 Task: Add an event with the title Webinar: Digital Marketing Strategies, date '2023/11/01', time 8:30 AM to 10:30 AMand add a description: This webinar is designed to provide participants with valuable insights into effective digital marketing strategies. It covers a wide range of topics, including search engine optimization (SEO), social media marketing, content marketing, email marketing, paid advertising, and more.Select event color  Sage . Add location for the event as: 987 Market Street, Financial District, San Francisco, USA, logged in from the account softage.1@softage.netand send the event invitation to softage.6@softage.net and softage.7@softage.net. Set a reminder for the event Doesn't repeat
Action: Mouse moved to (26, 87)
Screenshot: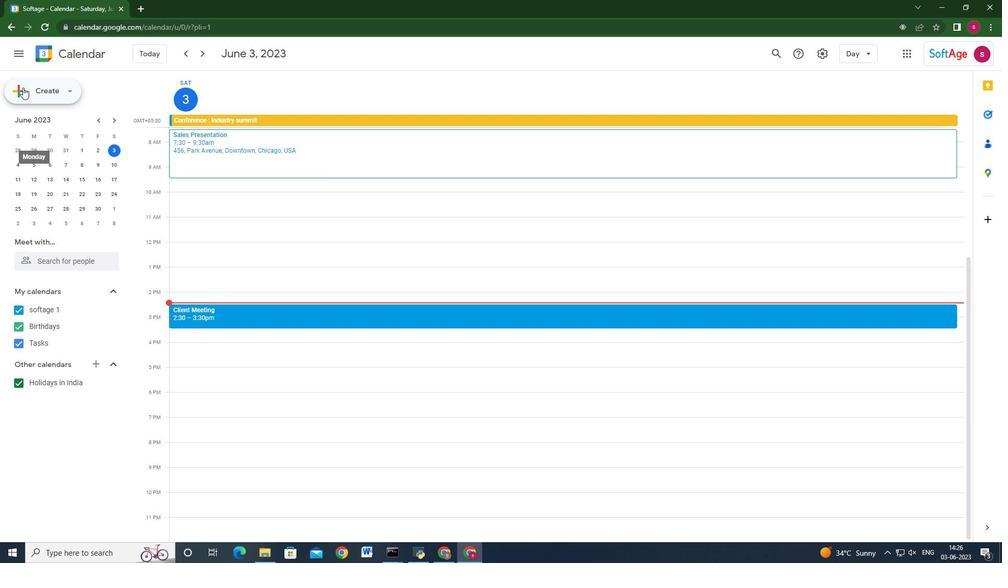 
Action: Mouse pressed left at (26, 87)
Screenshot: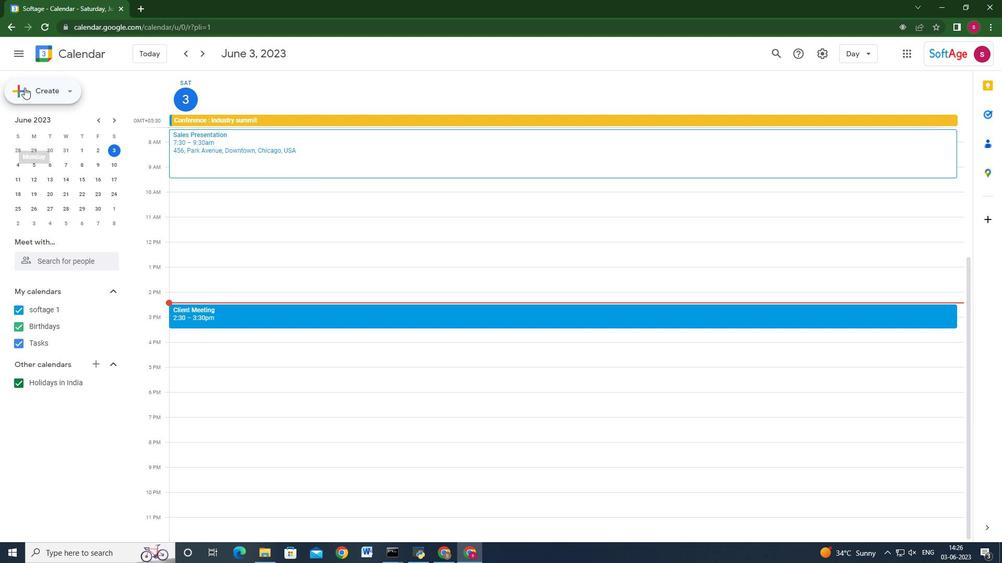 
Action: Mouse moved to (52, 126)
Screenshot: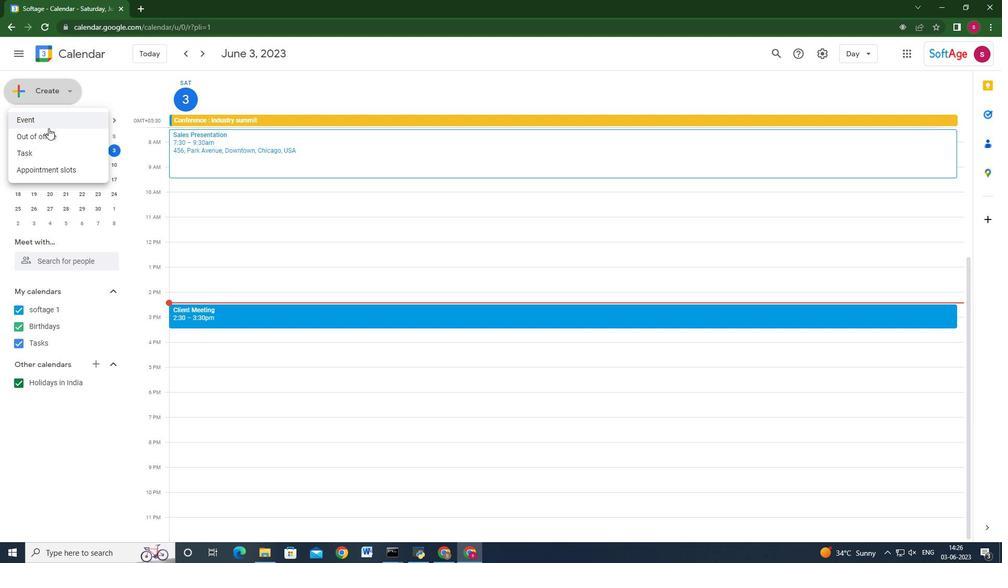 
Action: Mouse pressed left at (52, 126)
Screenshot: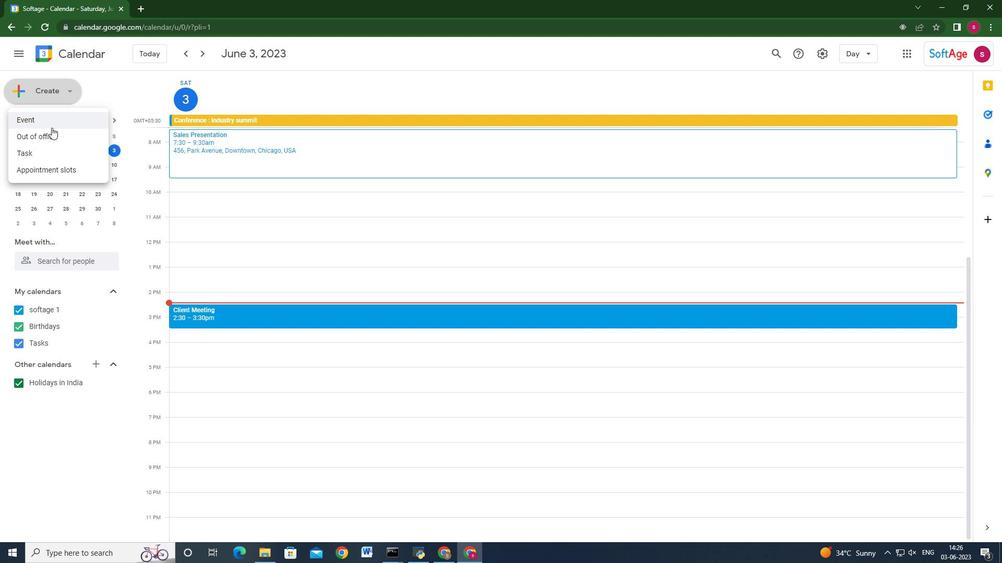 
Action: Mouse moved to (600, 414)
Screenshot: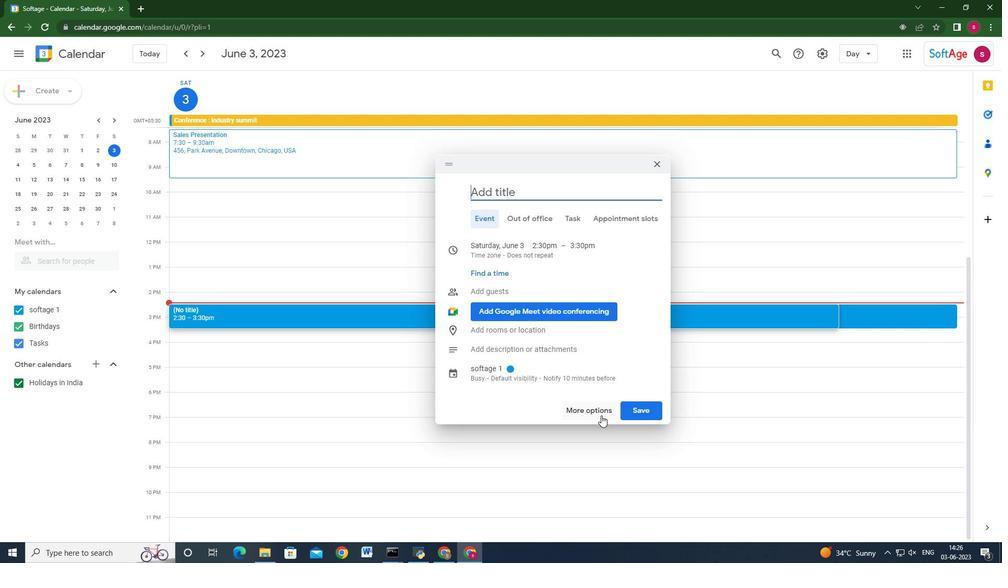 
Action: Mouse pressed left at (600, 414)
Screenshot: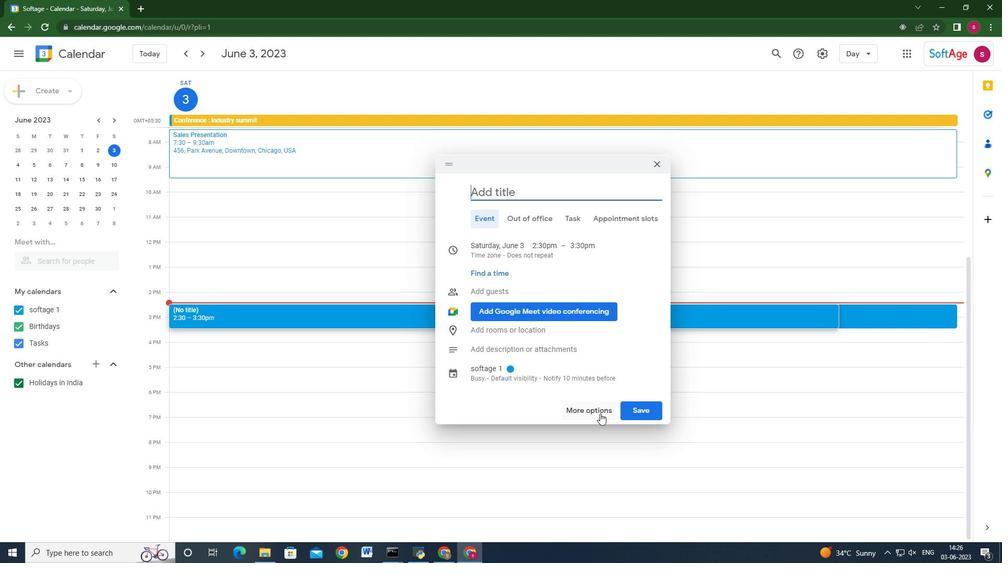 
Action: Mouse moved to (161, 47)
Screenshot: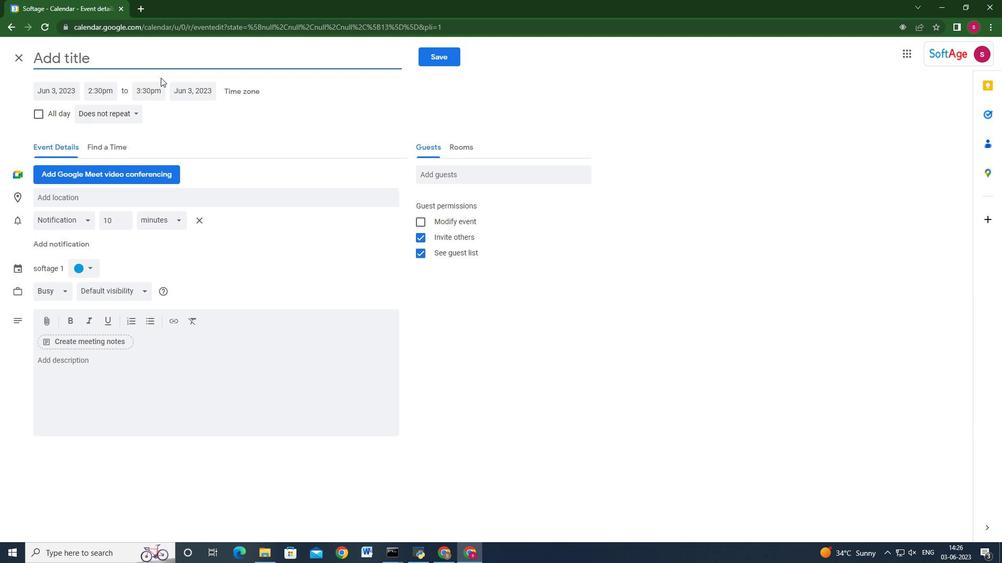
Action: Key pressed <Key.shift_r>Webinar<Key.space><Key.shift>:<Key.space><Key.shift_r>Digital<Key.space><Key.shift>Marketing<Key.space><Key.shift_r>Strategies
Screenshot: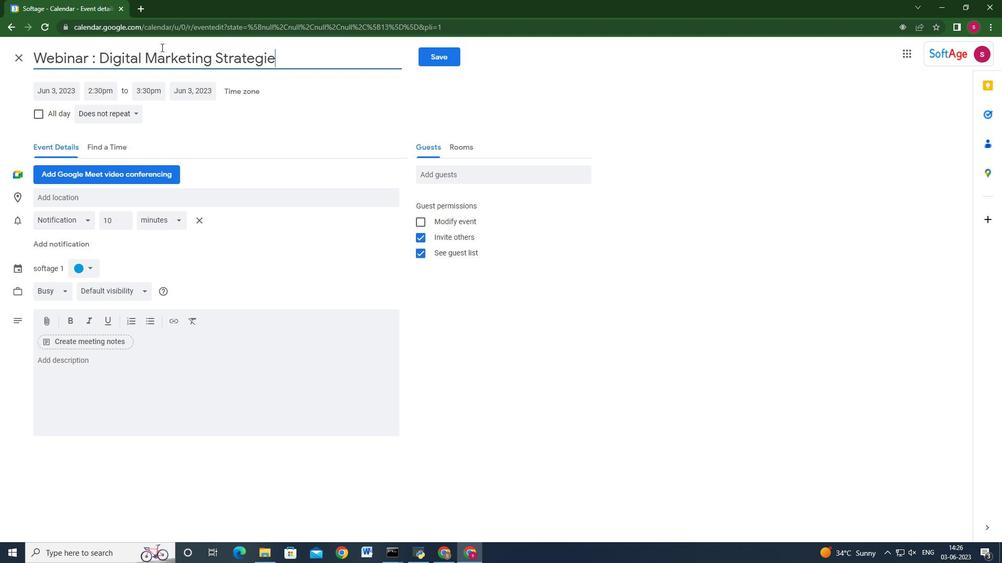 
Action: Mouse moved to (62, 90)
Screenshot: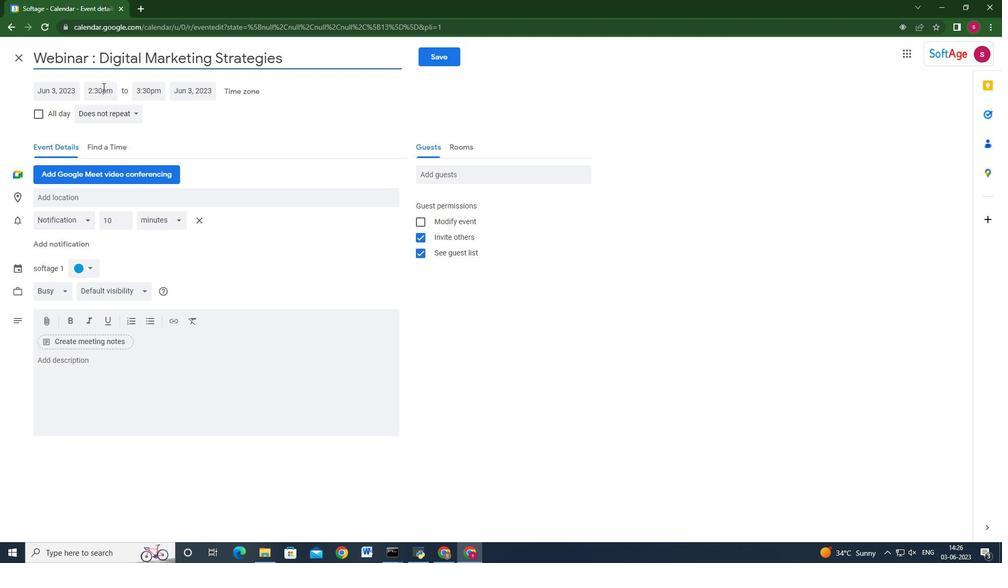 
Action: Mouse pressed left at (62, 90)
Screenshot: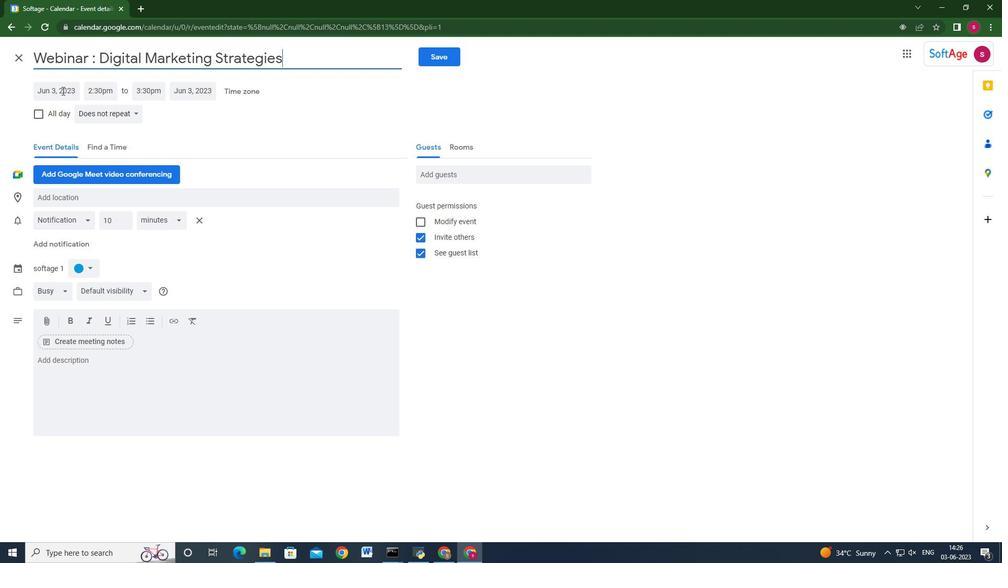 
Action: Mouse moved to (168, 113)
Screenshot: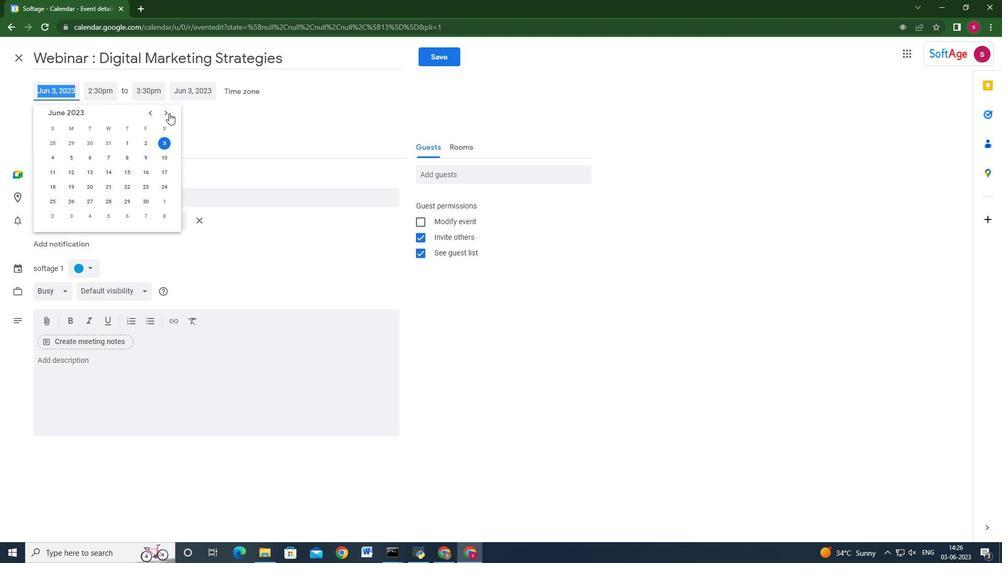
Action: Mouse pressed left at (168, 113)
Screenshot: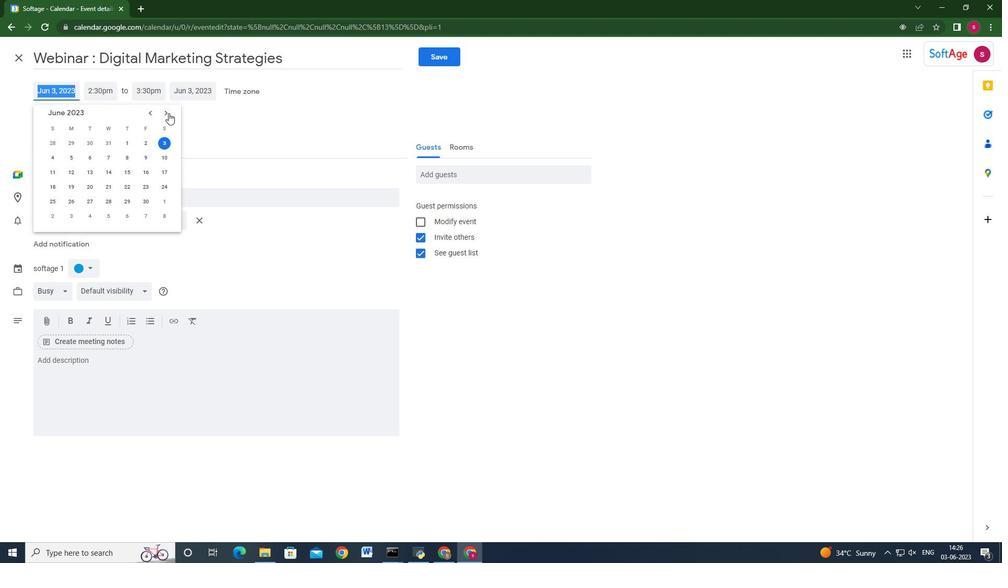 
Action: Mouse pressed left at (168, 113)
Screenshot: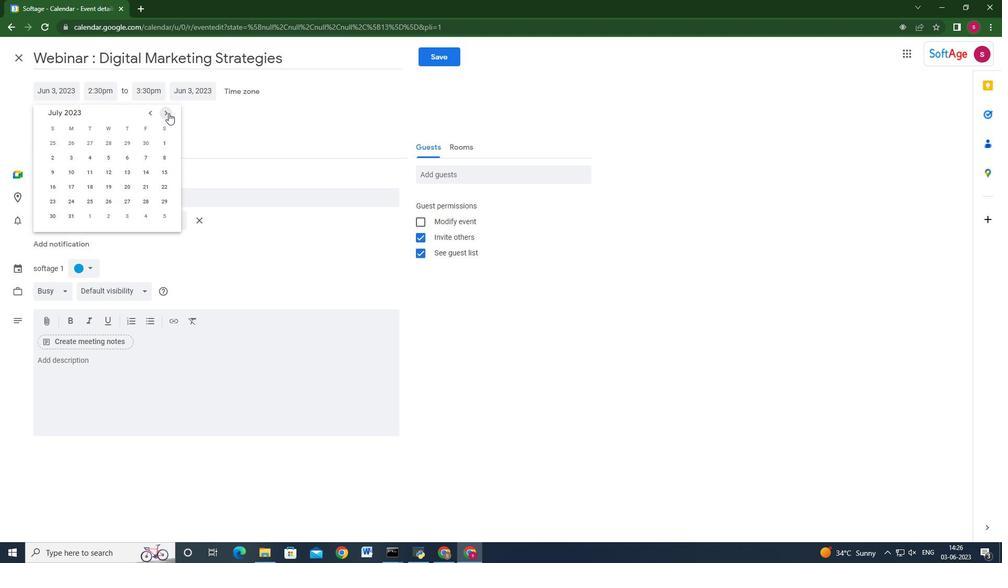 
Action: Mouse pressed left at (168, 113)
Screenshot: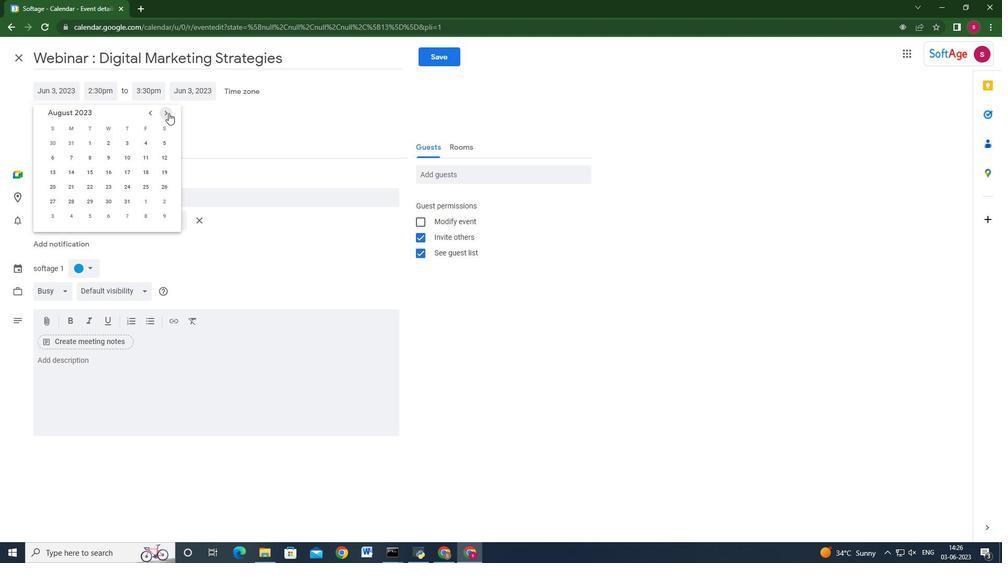
Action: Mouse pressed left at (168, 113)
Screenshot: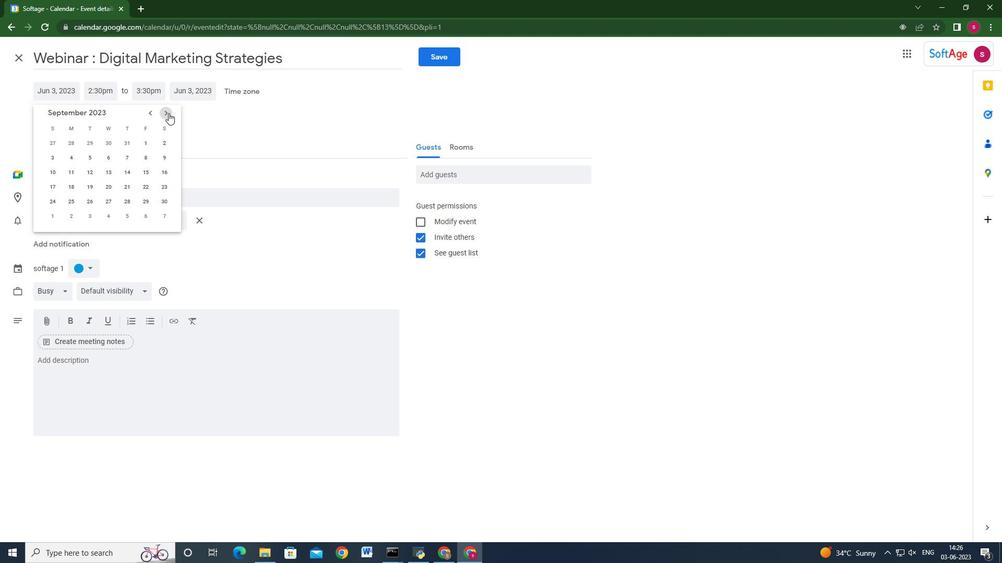 
Action: Mouse pressed left at (168, 113)
Screenshot: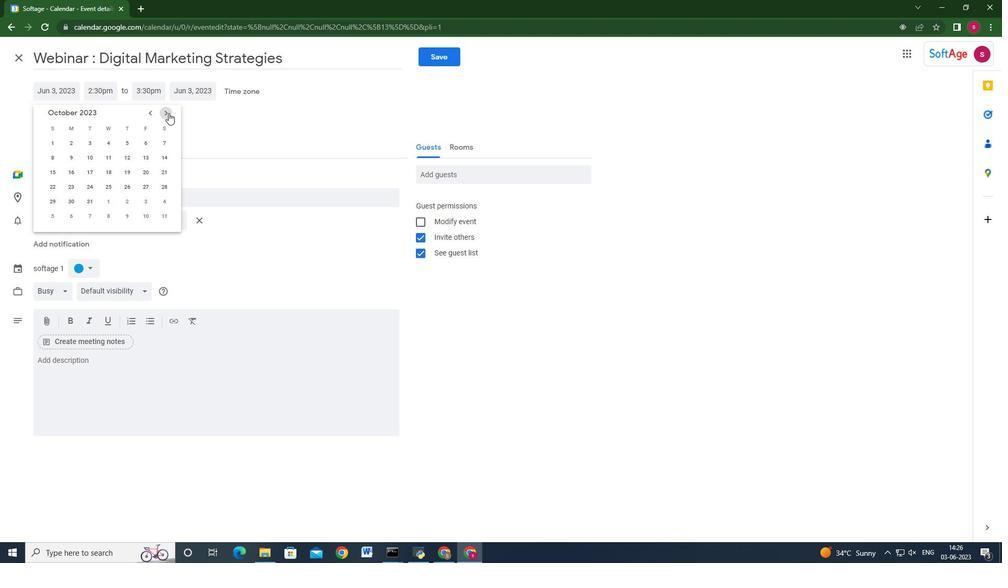 
Action: Mouse moved to (112, 143)
Screenshot: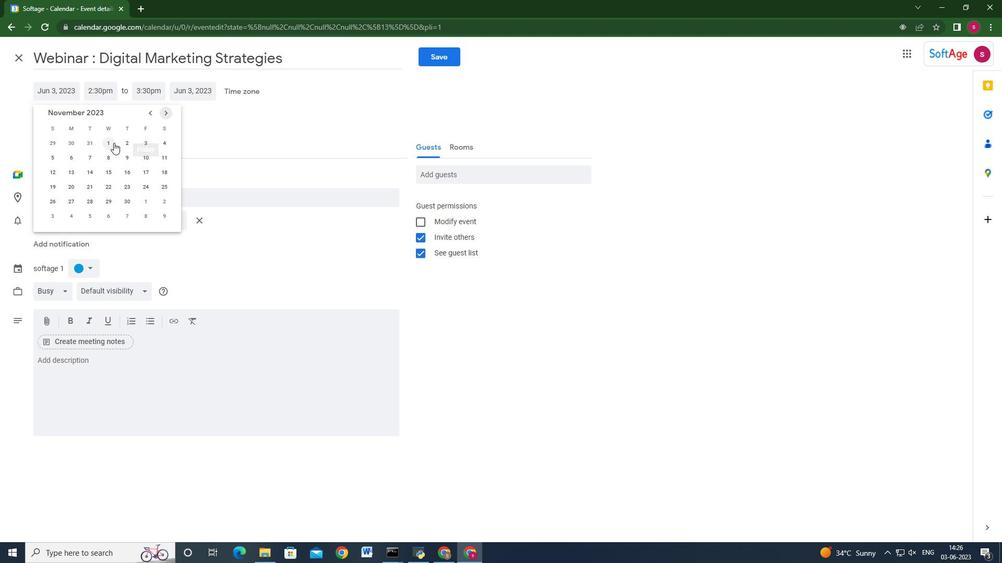 
Action: Mouse pressed left at (112, 143)
Screenshot: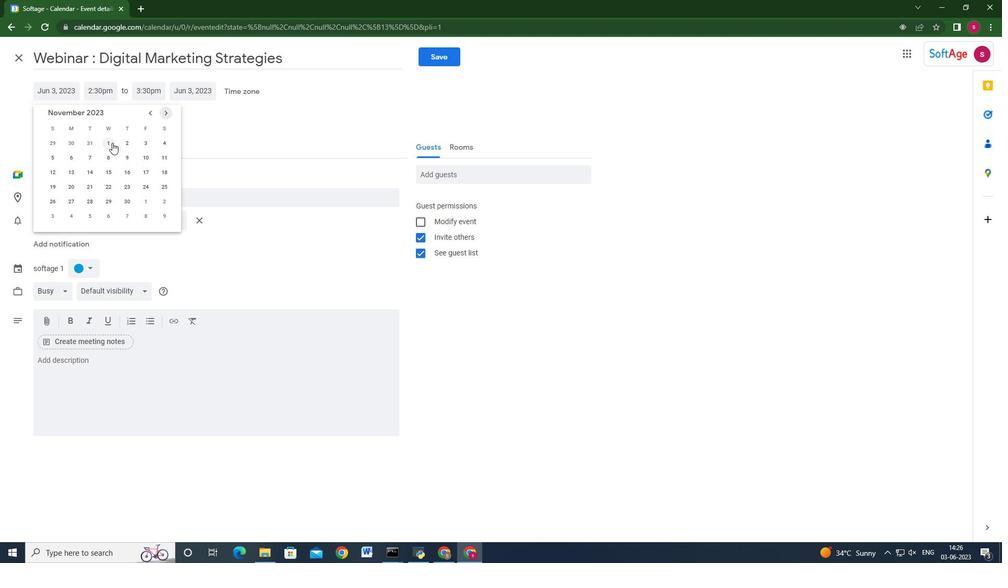 
Action: Mouse moved to (108, 93)
Screenshot: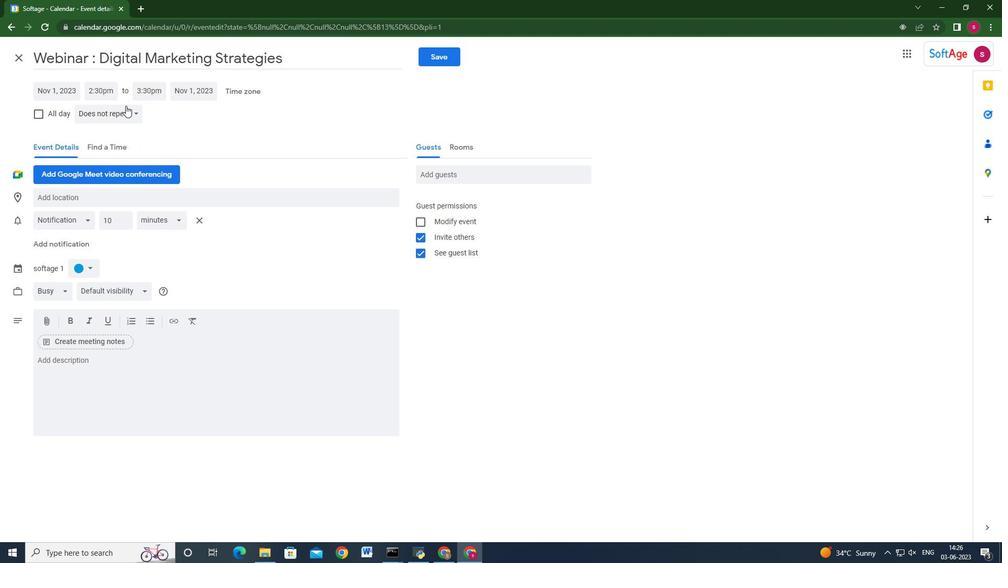 
Action: Mouse pressed left at (108, 93)
Screenshot: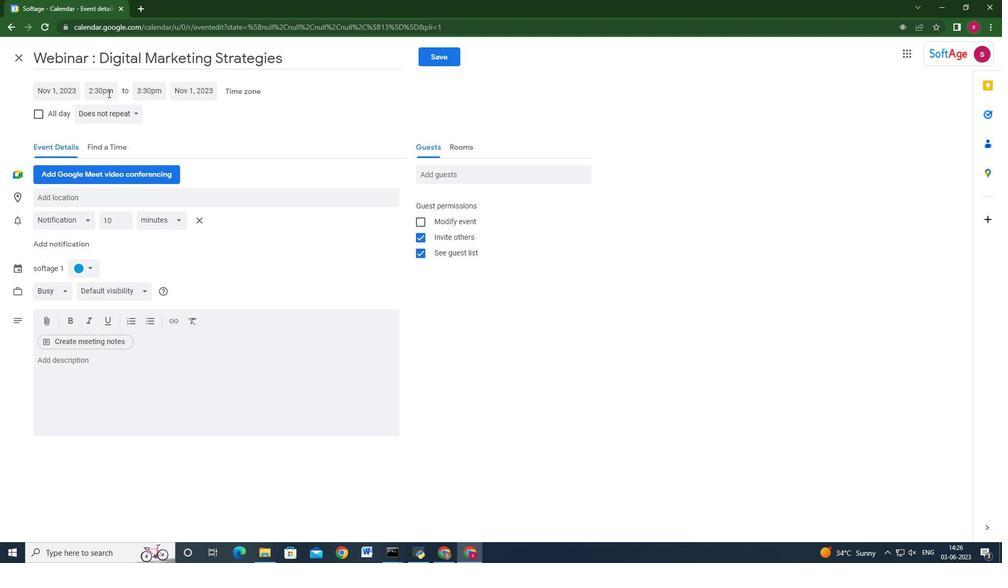
Action: Mouse moved to (107, 93)
Screenshot: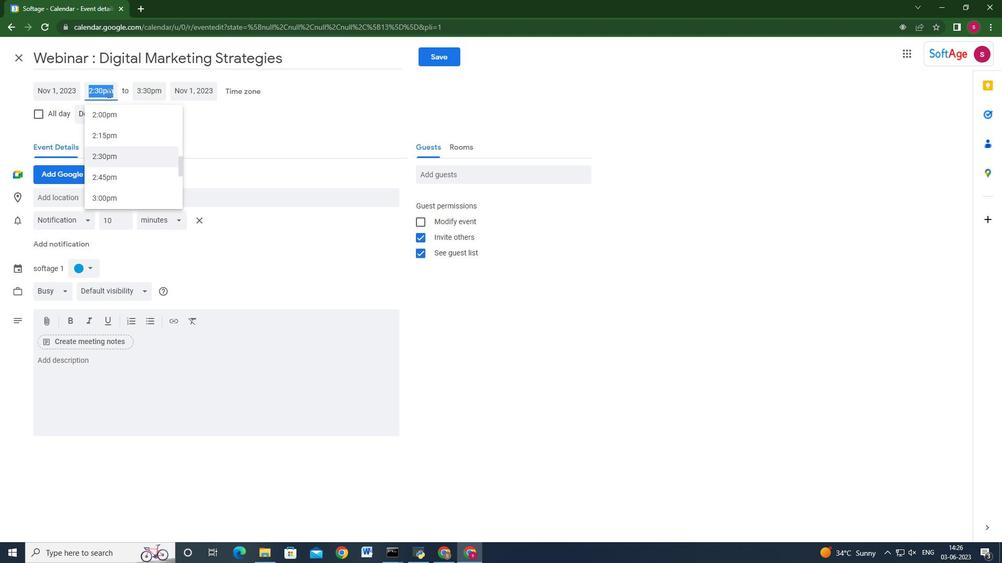 
Action: Key pressed <Key.shift>*:<Key.backspace><Key.backspace>9<Key.backspace>8<Key.shift>:30p<Key.backspace>am<Key.tab>10<Key.shift>:30am<Key.enter><Key.tab><Key.tab>
Screenshot: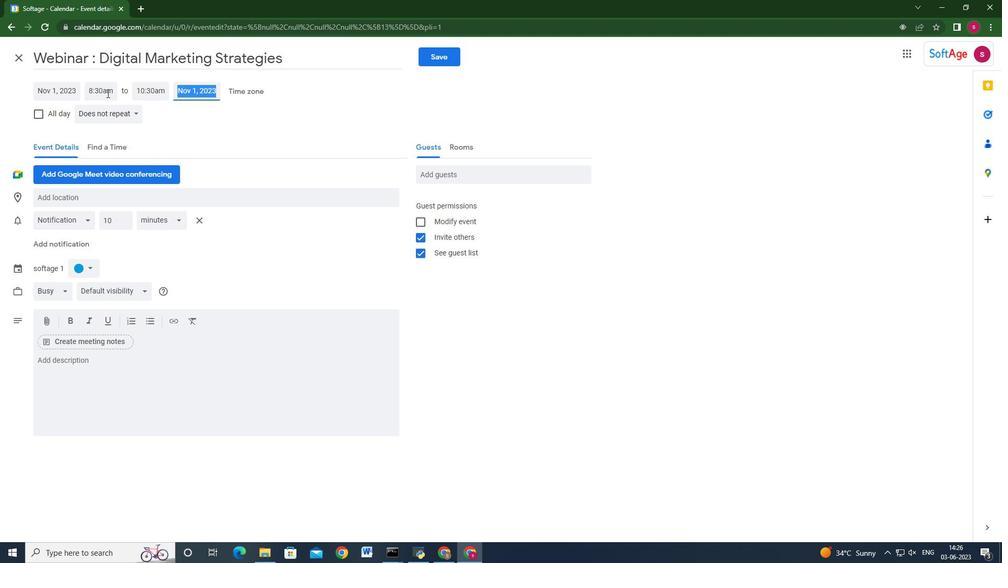 
Action: Mouse moved to (112, 384)
Screenshot: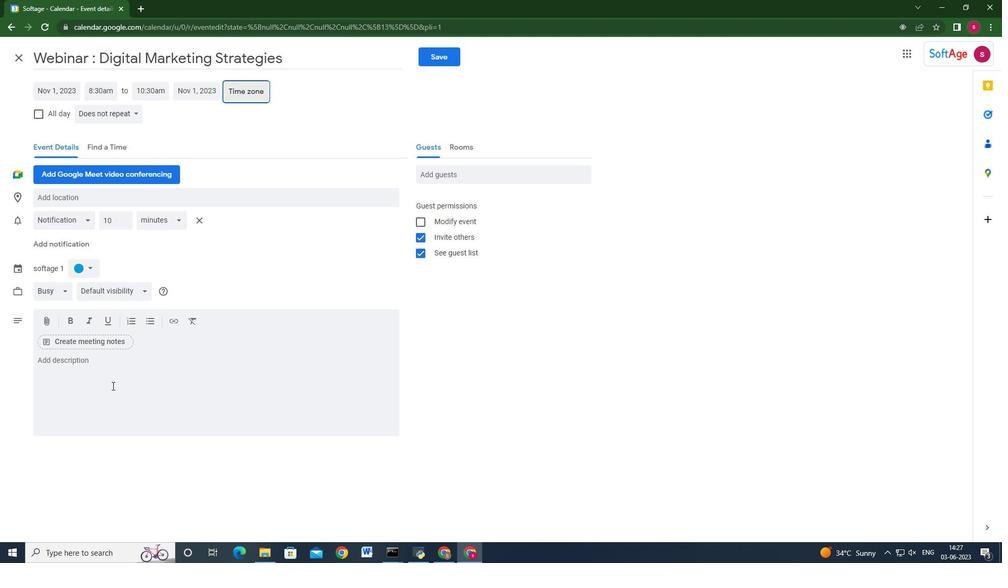 
Action: Mouse pressed left at (112, 384)
Screenshot: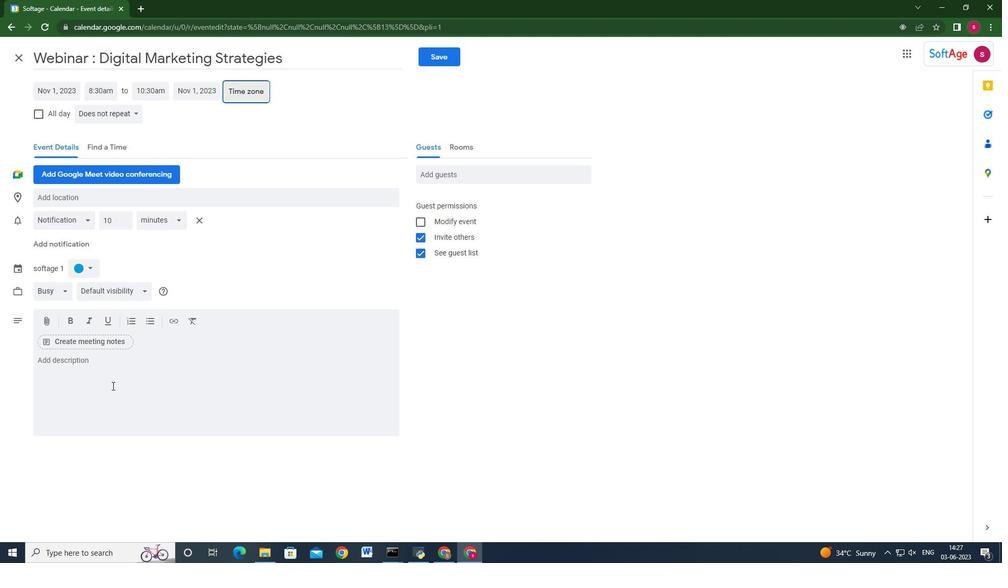 
Action: Key pressed <Key.shift>This<Key.space>webinar<Key.space>is<Key.space>designed<Key.space>to<Key.space>provide<Key.space>participants<Key.space>with<Key.space>valuable<Key.space>insights<Key.space>into<Key.space>effctive<Key.space>digital<Key.space>marketing<Key.space>strategies.<Key.space><Key.shift>It<Key.space>covers<Key.space>a<Key.space>wide<Key.space>range<Key.space>of<Key.space>topics,<Key.space>including<Key.space>search<Key.space>engine<Key.space>optimization<Key.space><Key.caps_lock><Key.backspace><Key.caps_lock><Key.caps_lock><Key.caps_lock><Key.caps_lock><Key.caps_lock><Key.caps_lock><Key.caps_lock><Key.caps_lock><Key.caps_lock><Key.caps_lock><Key.caps_lock>9s<Key.backspace><Key.backspace><Key.shift>(<Key.caps_lock>SEO<Key.shift>)<Key.caps_lock>,<Key.space>social<Key.space>media<Key.space>marketing<Key.space>strategies,<Key.backspace><Key.backspace><Key.backspace><Key.backspace><Key.backspace><Key.backspace><Key.backspace><Key.backspace><Key.backspace><Key.backspace><Key.backspace><Key.backspace>,<Key.space>email<Key.space>marketing,<Key.space>content<Key.space>marketing,<Key.space>paid<Key.space>advertising,<Key.space>and<Key.space>more.
Screenshot: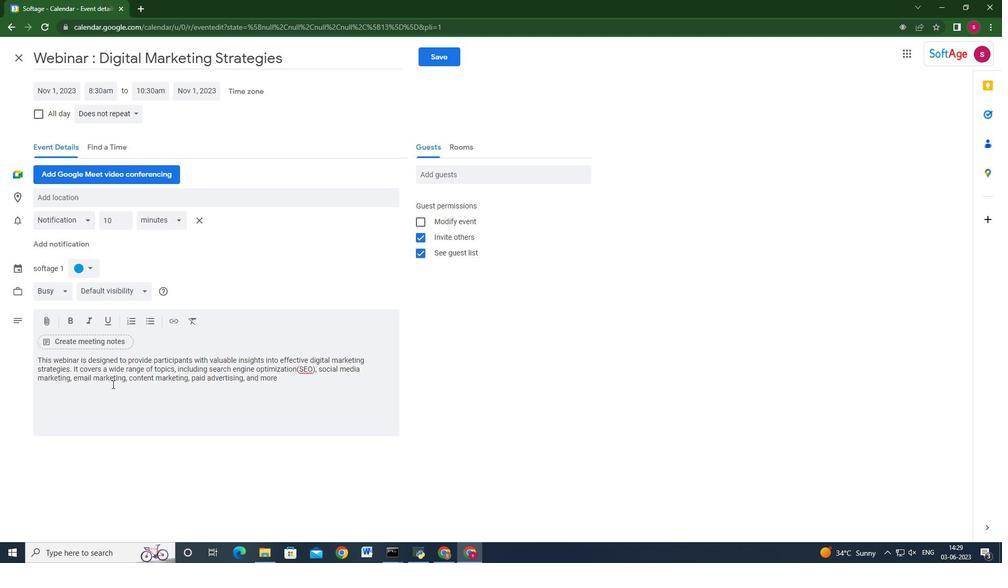 
Action: Mouse moved to (86, 262)
Screenshot: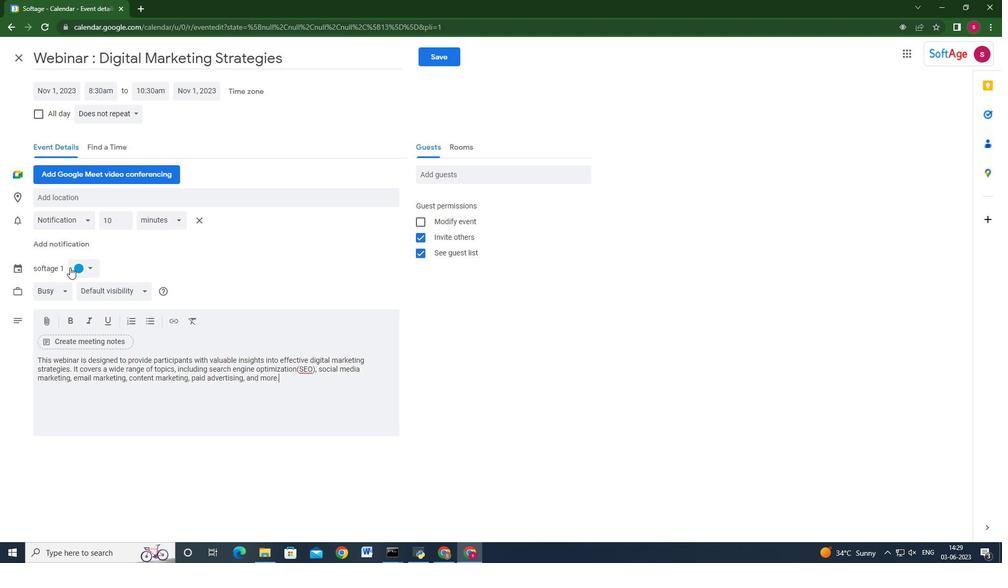 
Action: Mouse pressed left at (86, 262)
Screenshot: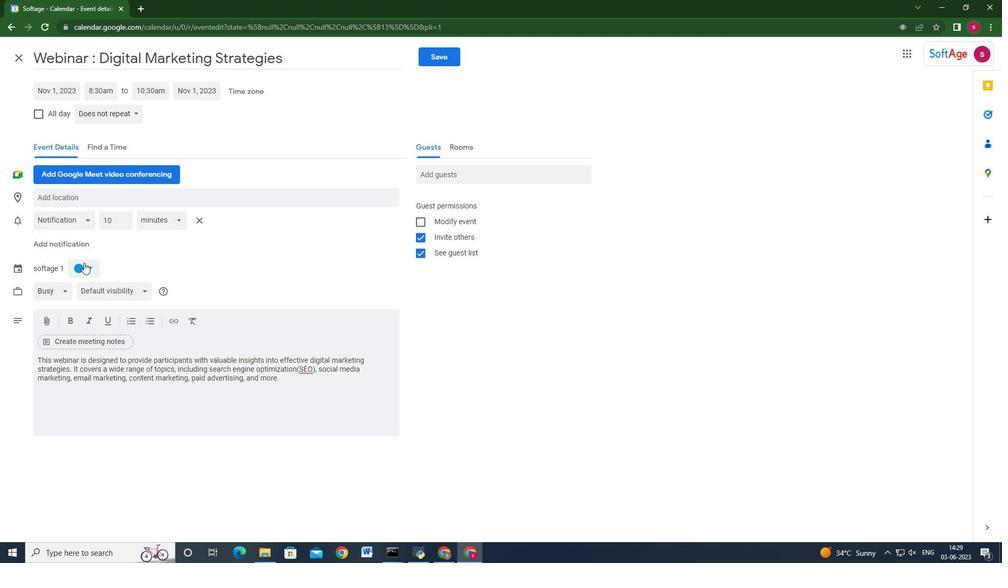 
Action: Mouse moved to (75, 290)
Screenshot: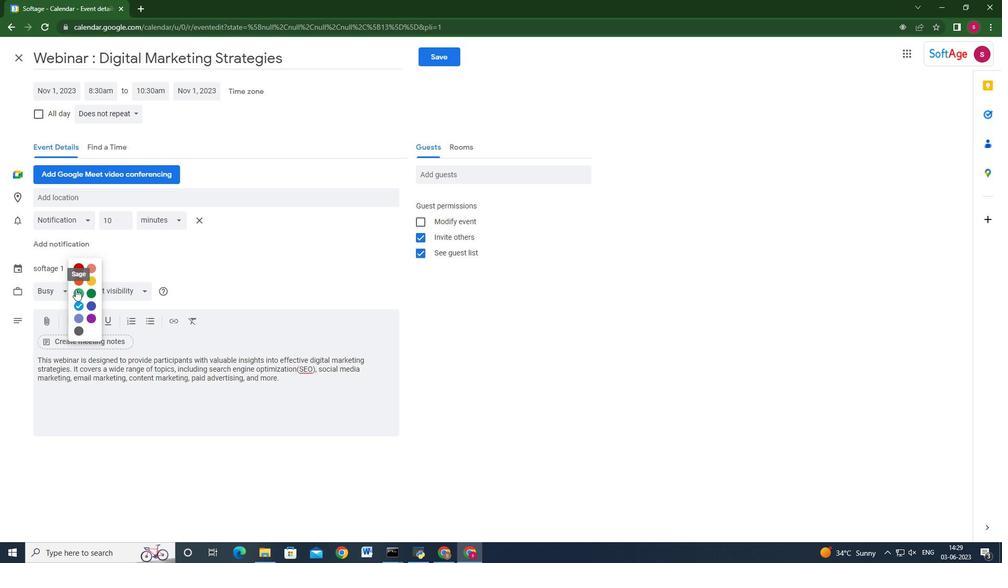 
Action: Mouse pressed left at (75, 290)
Screenshot: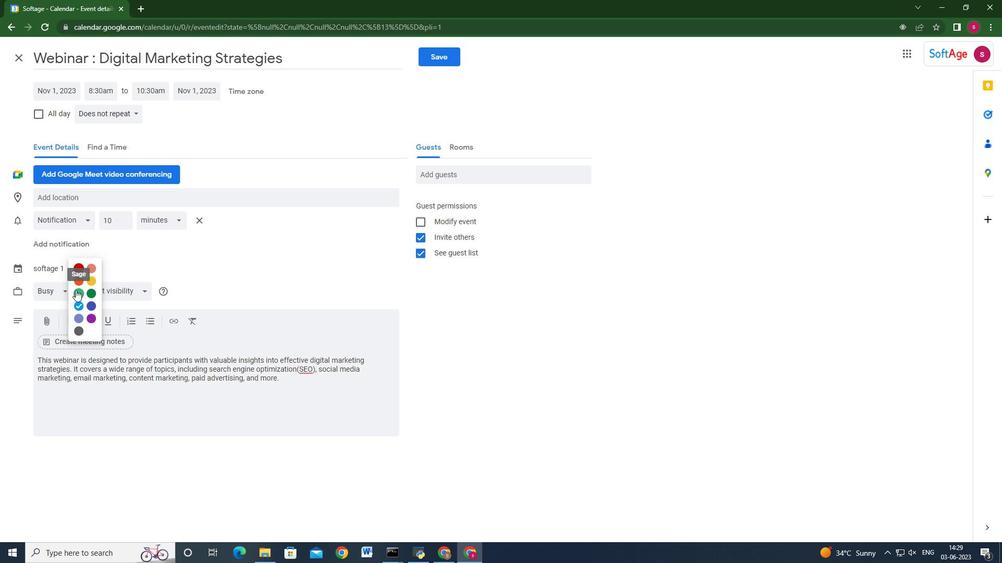 
Action: Mouse moved to (191, 378)
Screenshot: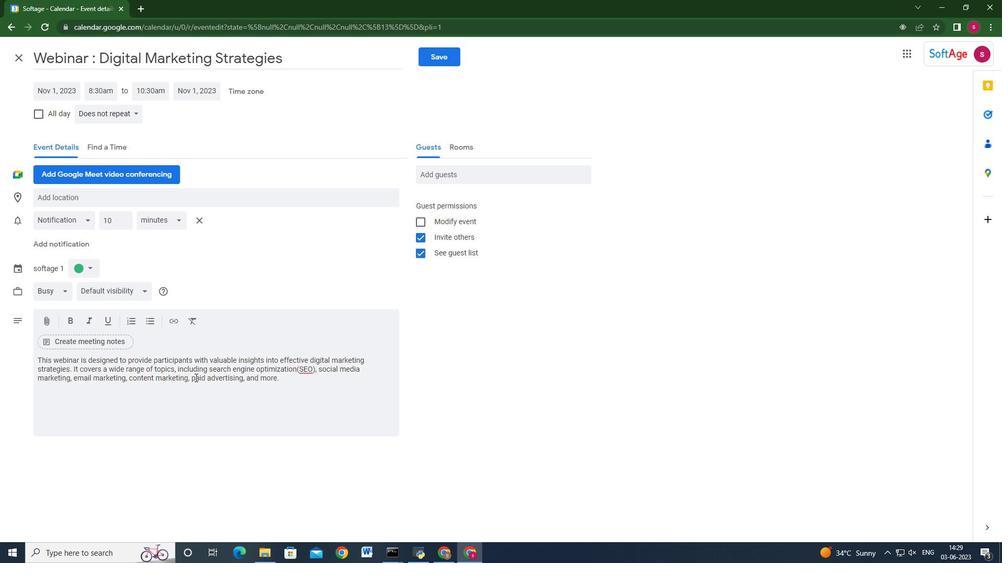
Action: Mouse pressed left at (191, 378)
Screenshot: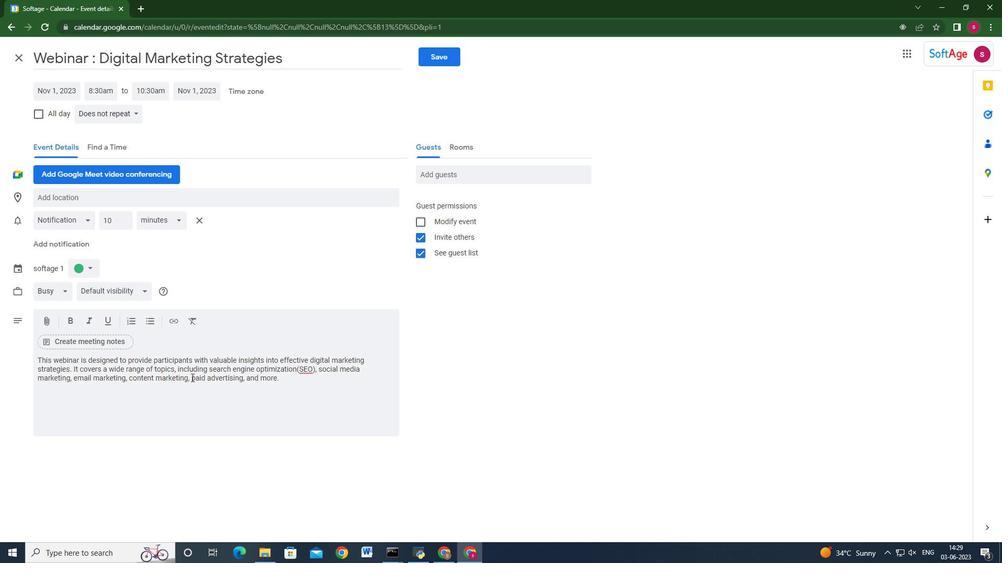 
Action: Mouse moved to (129, 377)
Screenshot: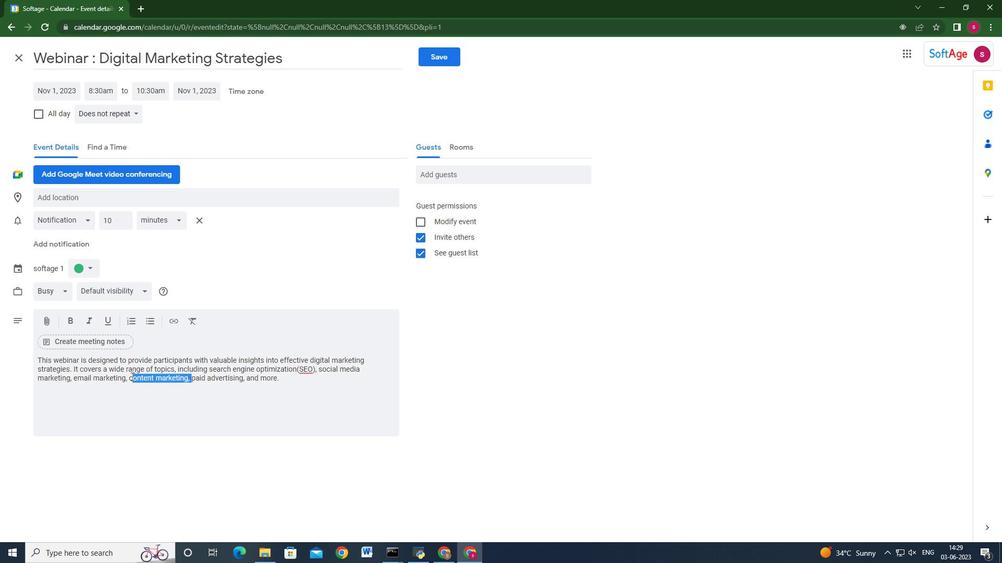 
Action: Key pressed ctrl+X
Screenshot: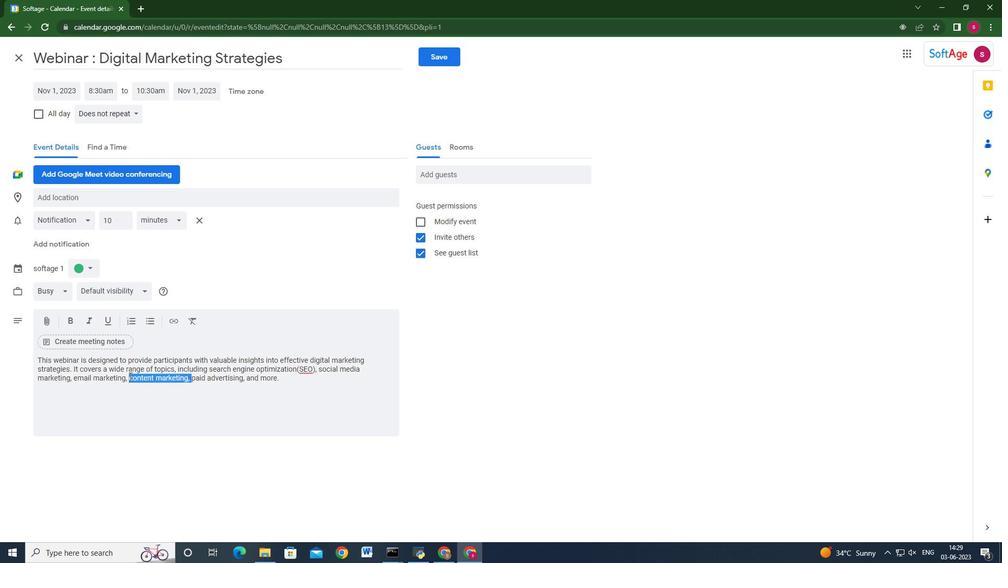 
Action: Mouse moved to (74, 378)
Screenshot: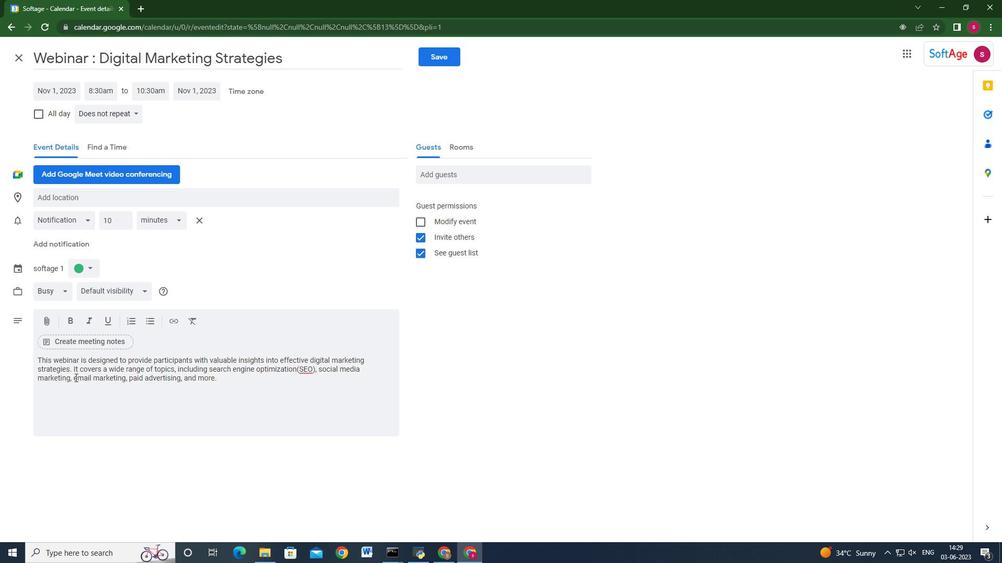 
Action: Mouse pressed left at (74, 378)
Screenshot: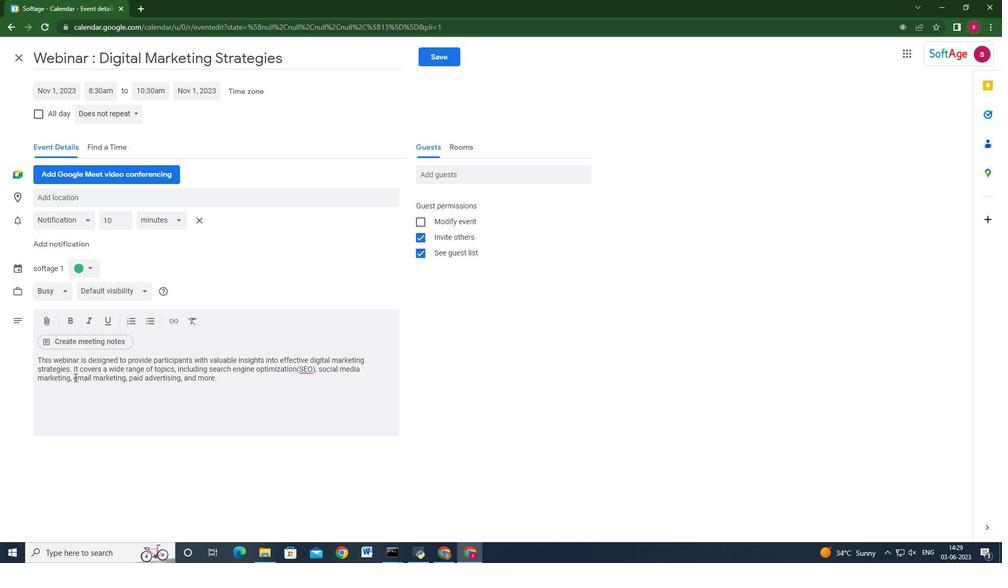 
Action: Mouse moved to (83, 380)
Screenshot: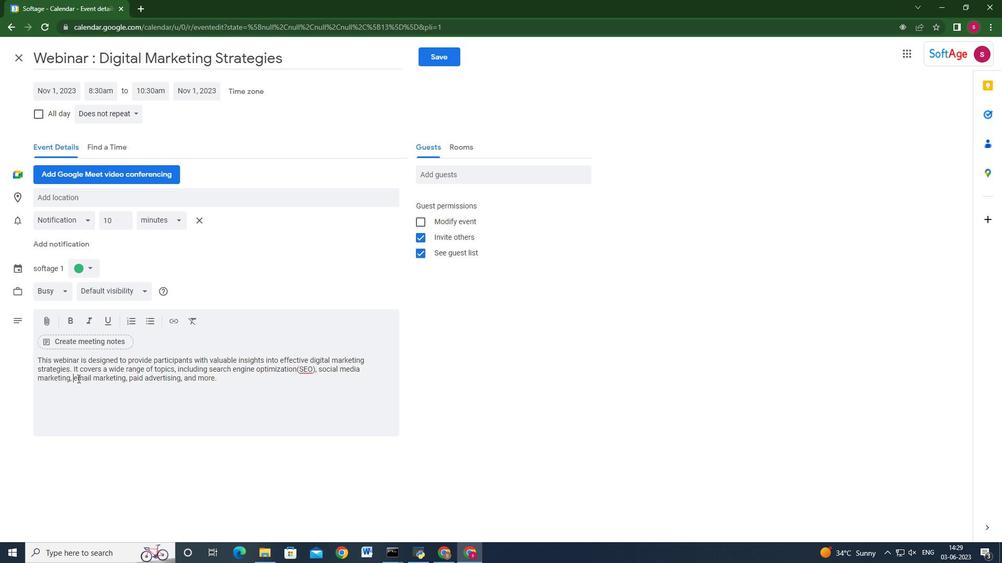 
Action: Key pressed ctrl+V
Screenshot: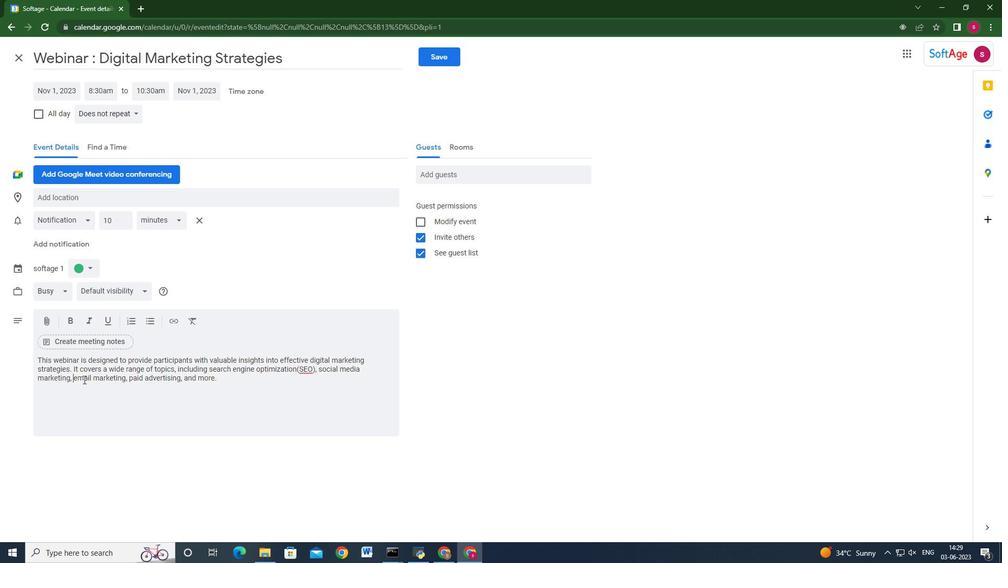 
Action: Mouse moved to (226, 381)
Screenshot: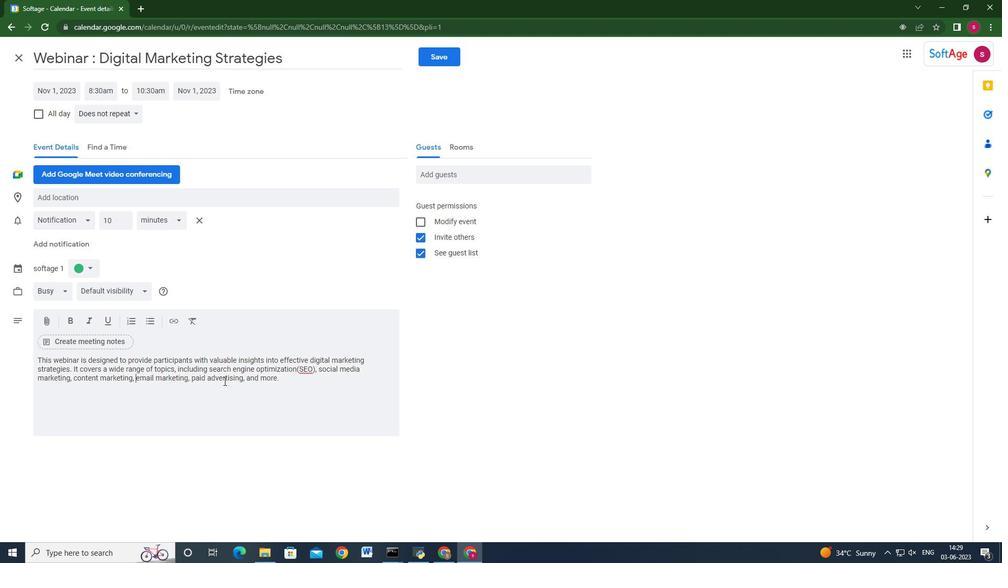 
Action: Key pressed <Key.space>
Screenshot: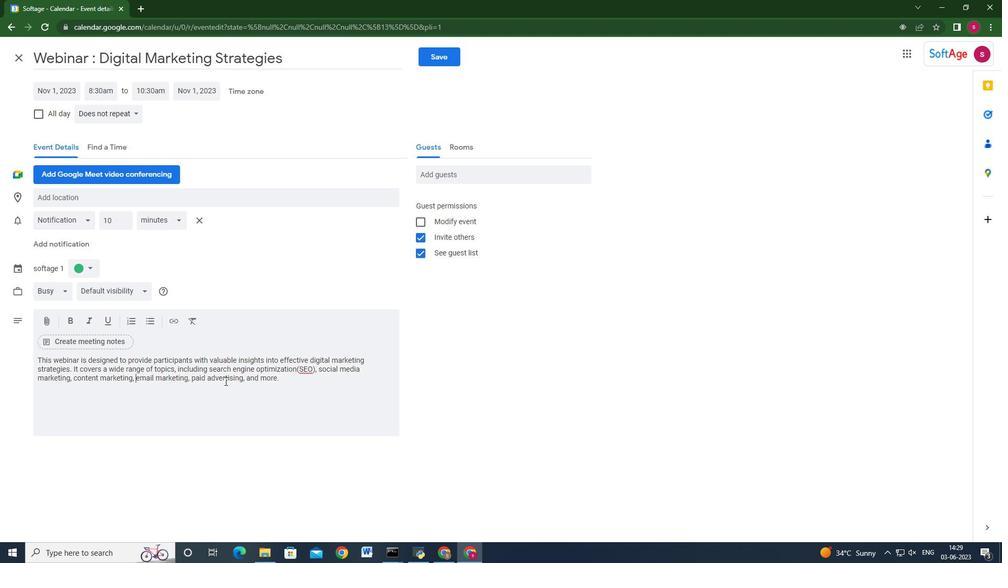 
Action: Mouse moved to (291, 380)
Screenshot: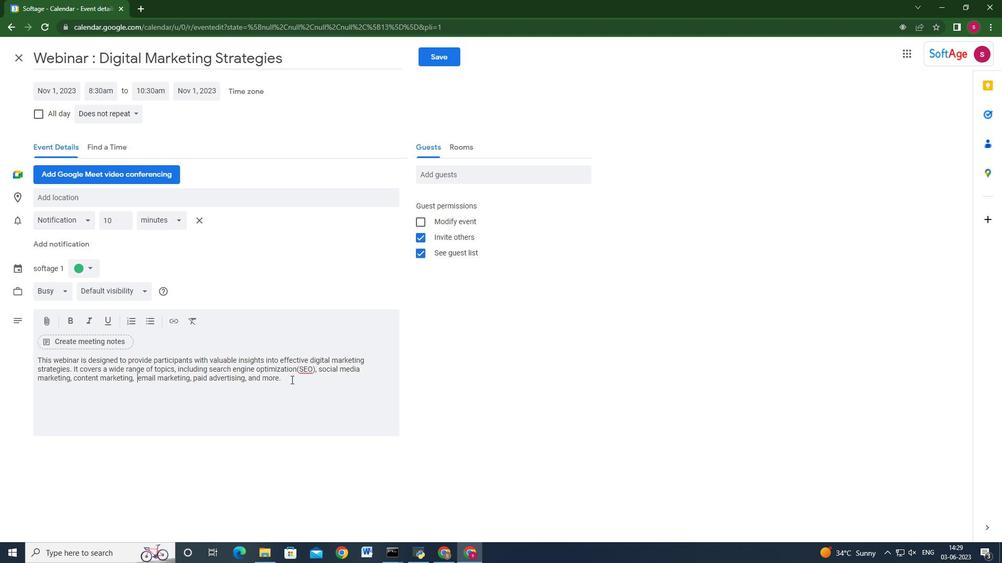 
Action: Mouse pressed left at (291, 380)
Screenshot: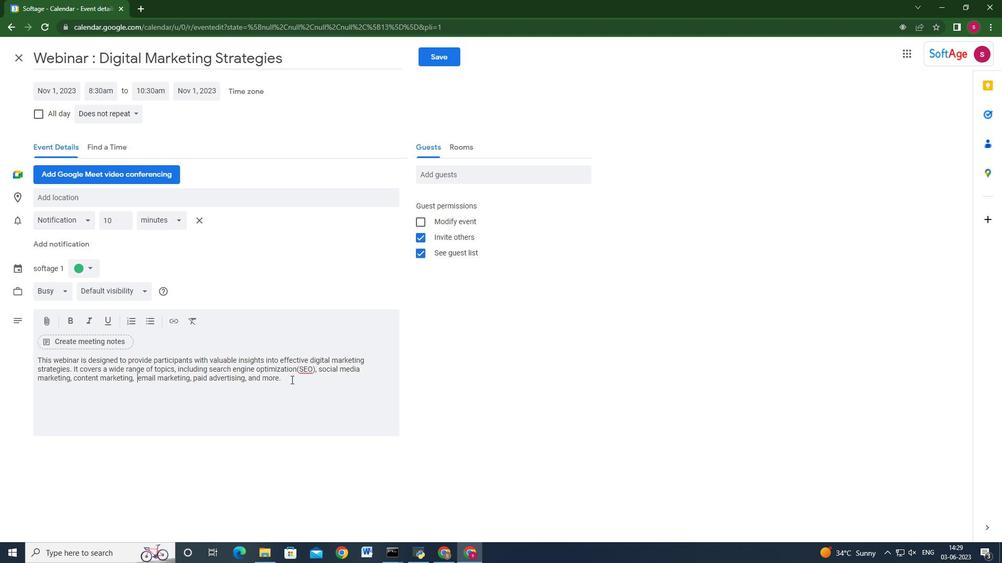 
Action: Mouse moved to (178, 187)
Screenshot: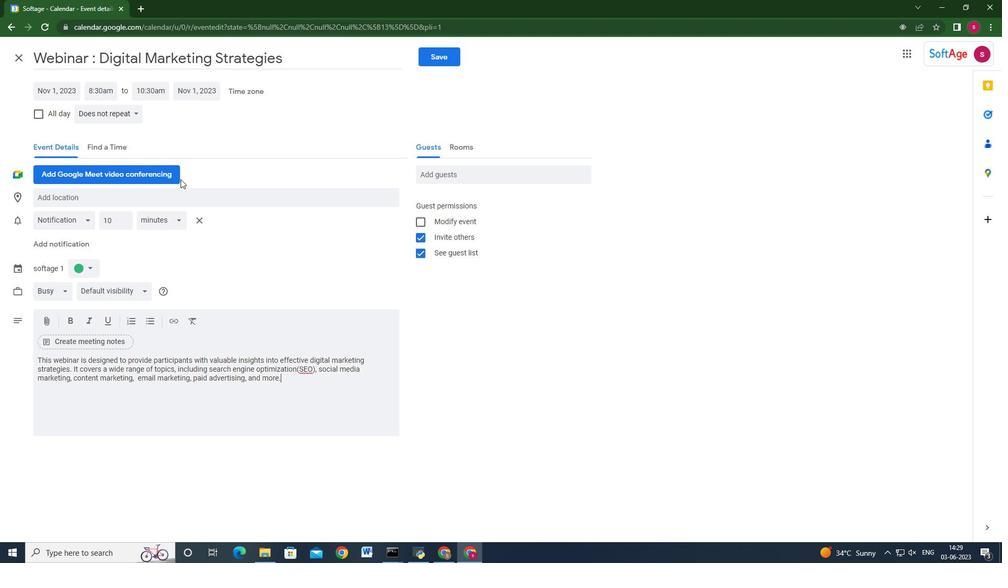 
Action: Mouse pressed left at (178, 187)
Screenshot: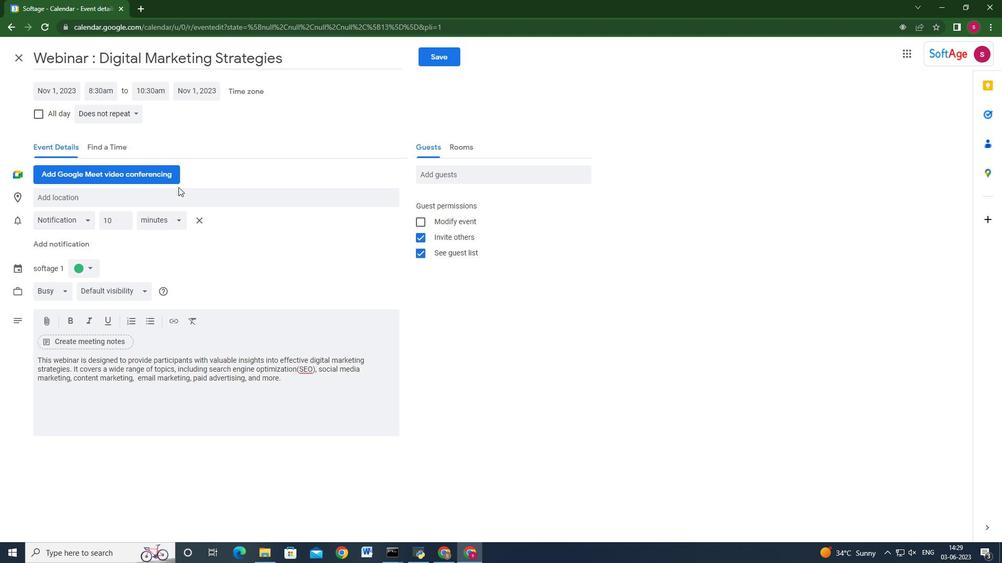 
Action: Mouse moved to (178, 195)
Screenshot: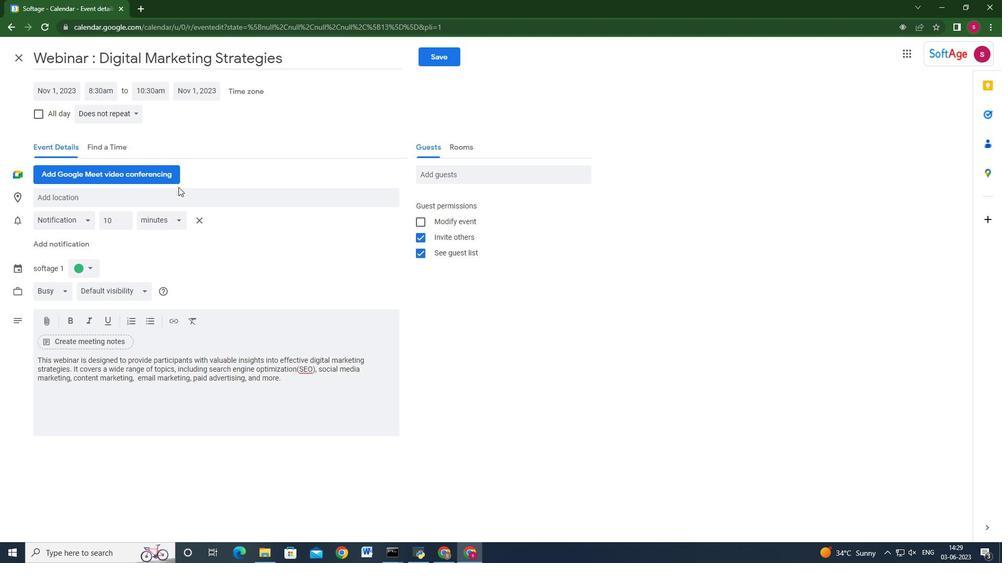 
Action: Mouse pressed left at (178, 195)
Screenshot: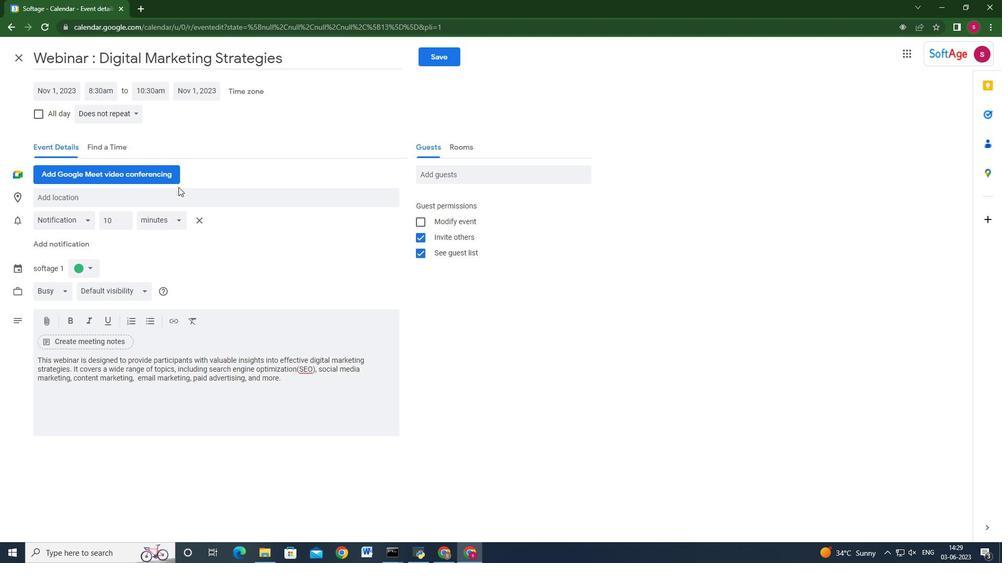 
Action: Mouse moved to (178, 196)
Screenshot: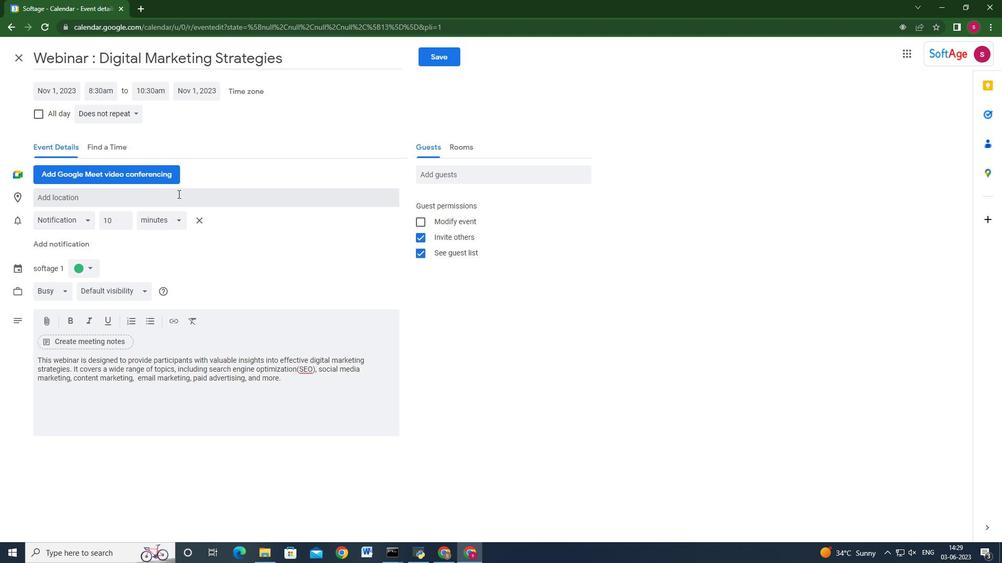 
Action: Key pressed 987<Key.space><Key.shift>Market<Key.space><Key.shift_r>Street,<Key.space><Key.shift>Financial<Key.space><Key.shift_r>District,<Key.space><Key.shift_r>San<Key.space><Key.shift>Francisco
Screenshot: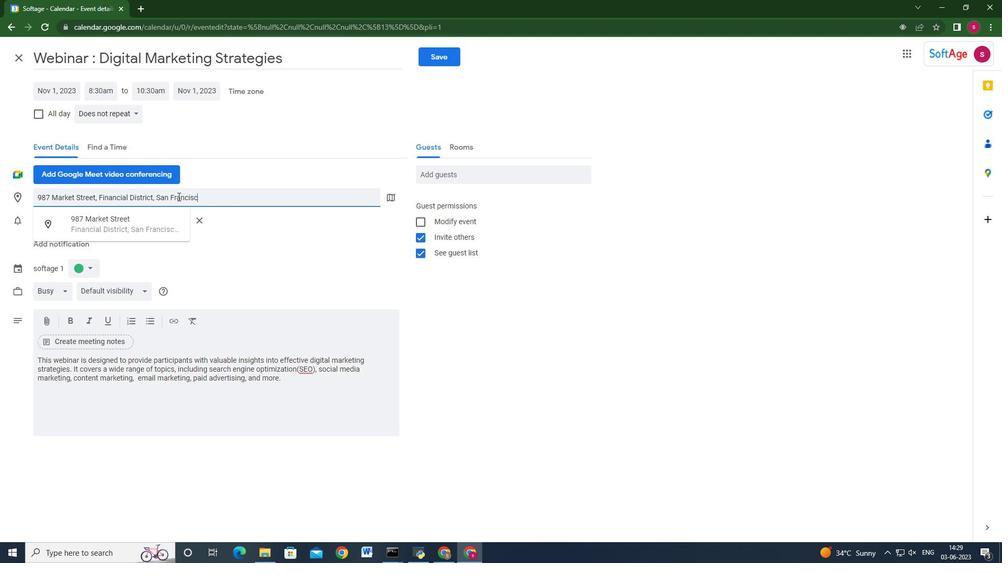 
Action: Mouse moved to (173, 224)
Screenshot: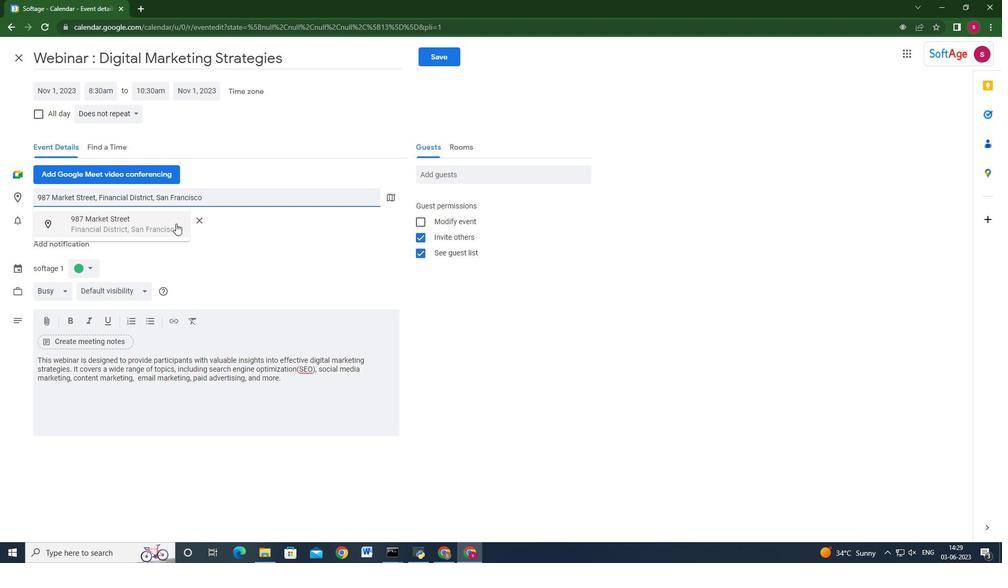 
Action: Mouse pressed left at (173, 224)
Screenshot: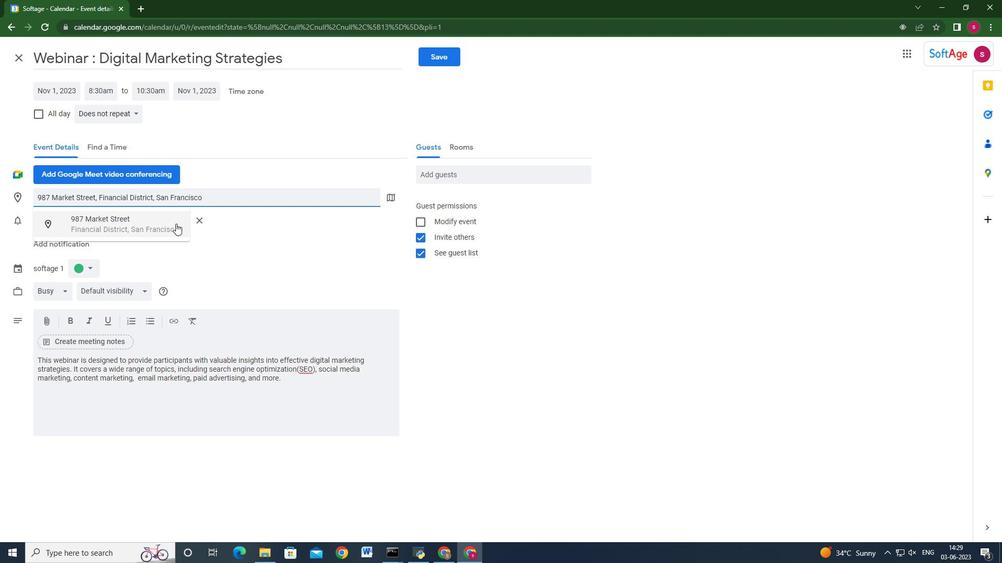 
Action: Mouse moved to (196, 212)
Screenshot: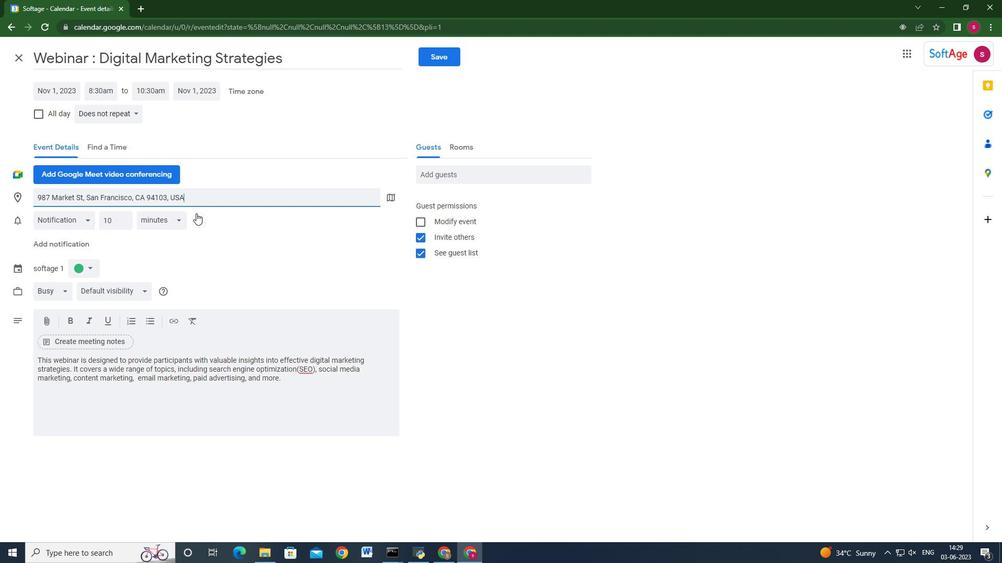 
Action: Key pressed ctrl+Z
Screenshot: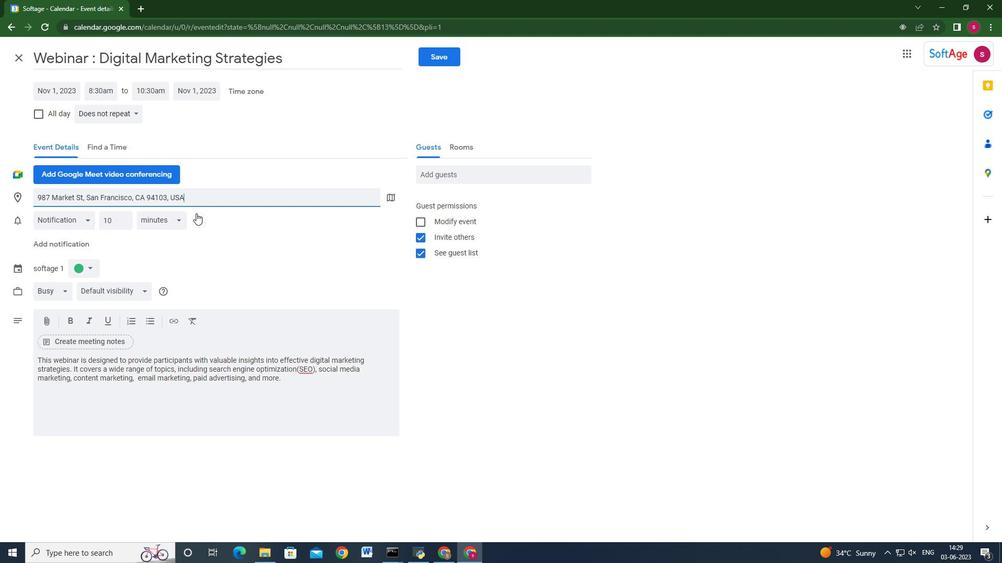 
Action: Mouse moved to (199, 195)
Screenshot: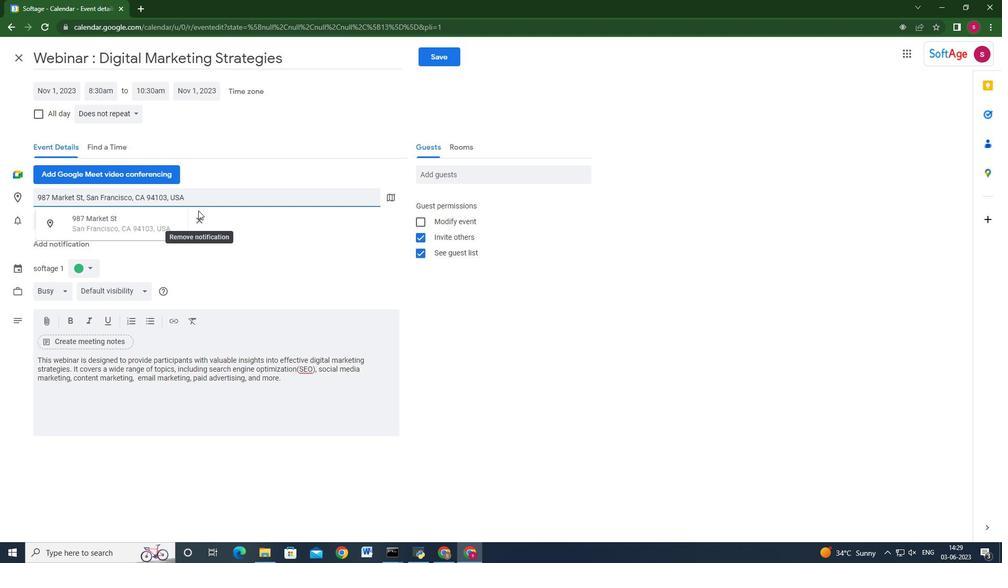 
Action: Mouse pressed left at (199, 195)
Screenshot: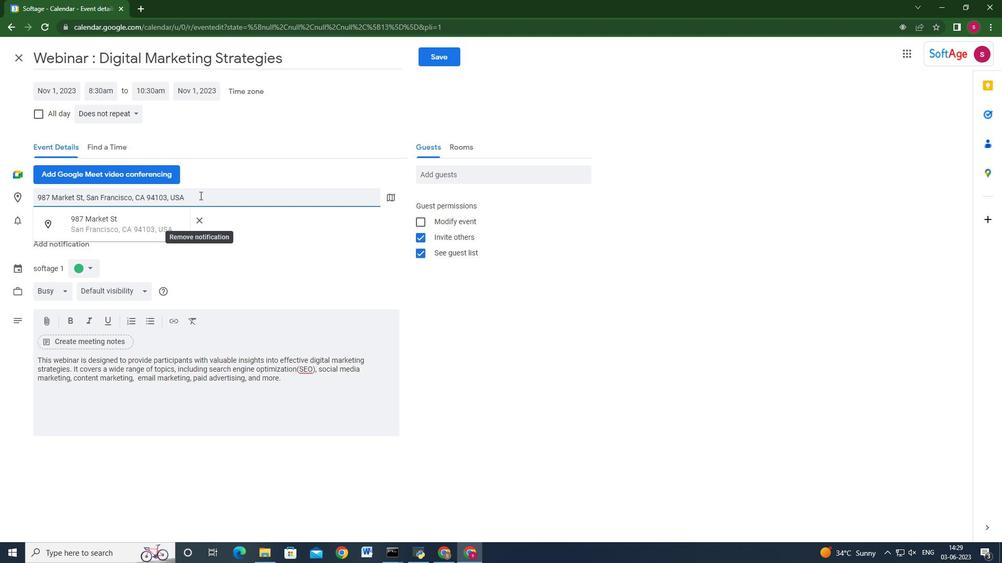 
Action: Mouse moved to (32, 194)
Screenshot: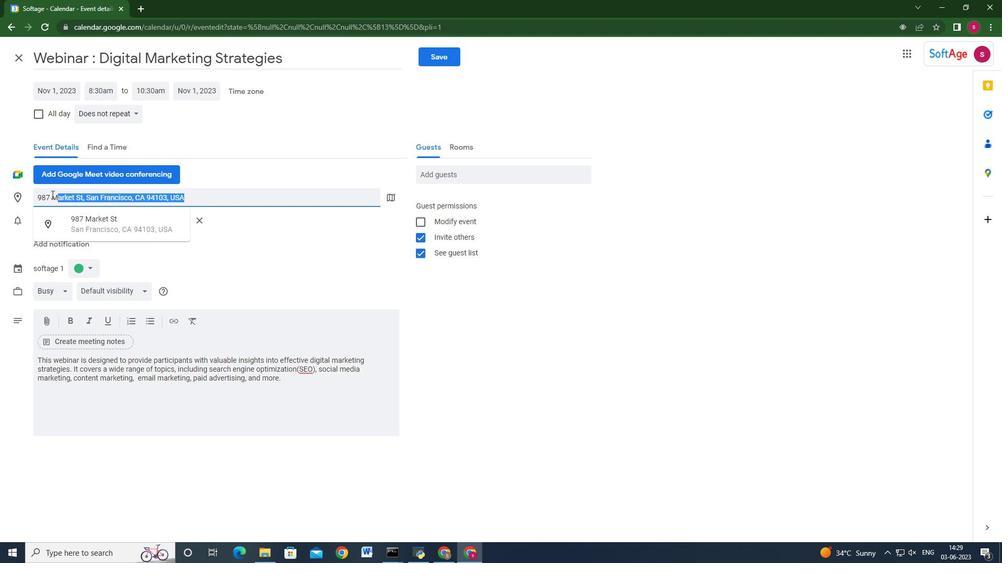 
Action: Key pressed <Key.backspace>987,<Key.space><Key.shift>Market<Key.space><Key.shift_r>STr<Key.backspace><Key.backspace>treet,<Key.space><Key.shift>Financial<Key.space><Key.shift_r>District,<Key.space><Key.shift_r>San<Key.space><Key.shift>Frans<Key.backspace>cisco,<Key.space><Key.caps_lock>USA<Key.caps_lock>
Screenshot: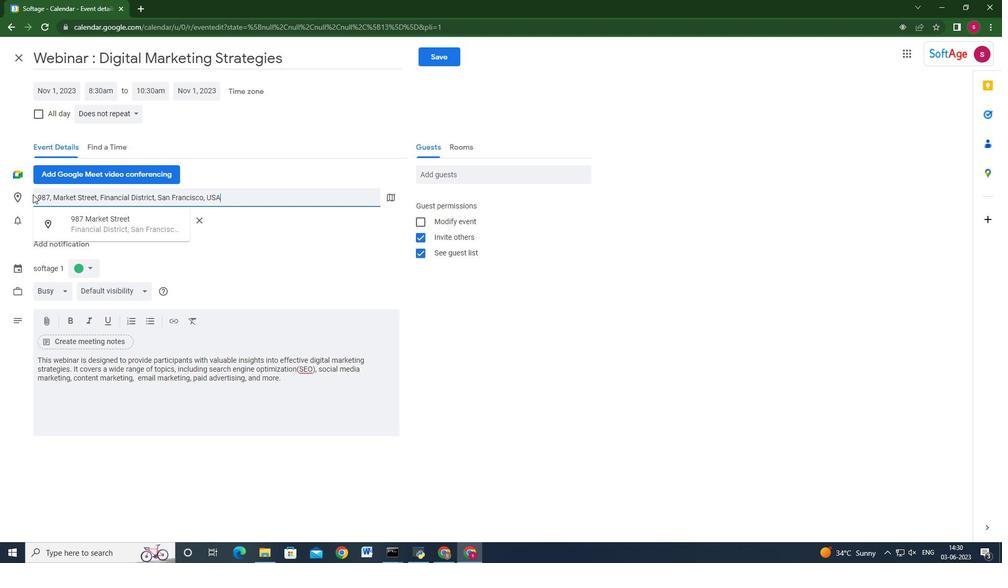 
Action: Mouse moved to (484, 178)
Screenshot: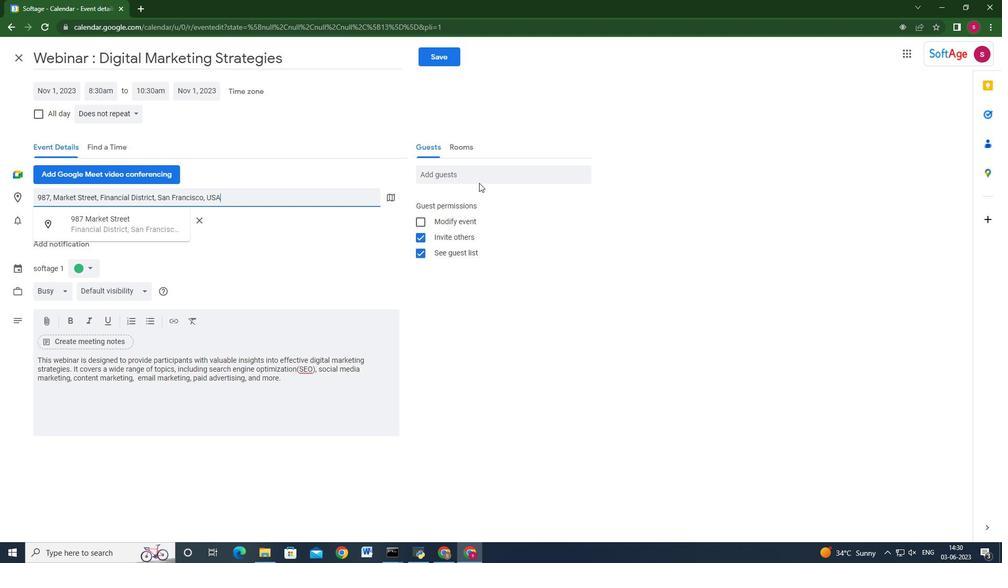
Action: Mouse pressed left at (484, 178)
Screenshot: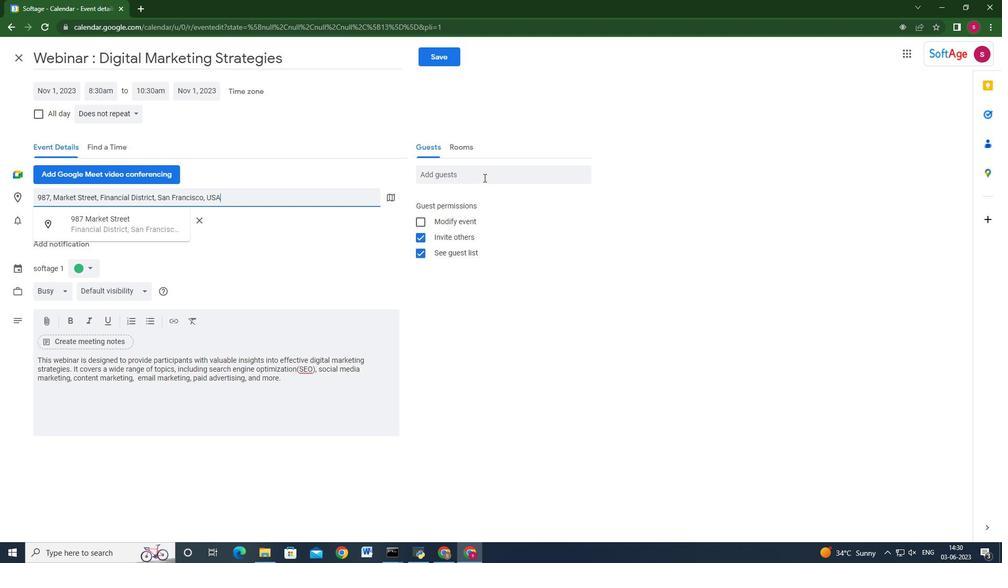 
Action: Key pressed sifta<Key.backspace><Key.backspace><Key.backspace><Key.backspace>oftage.6<Key.shift_r>@softage.net<Key.enter>softage.7<Key.shift_r>@softage.net<Key.enter>
Screenshot: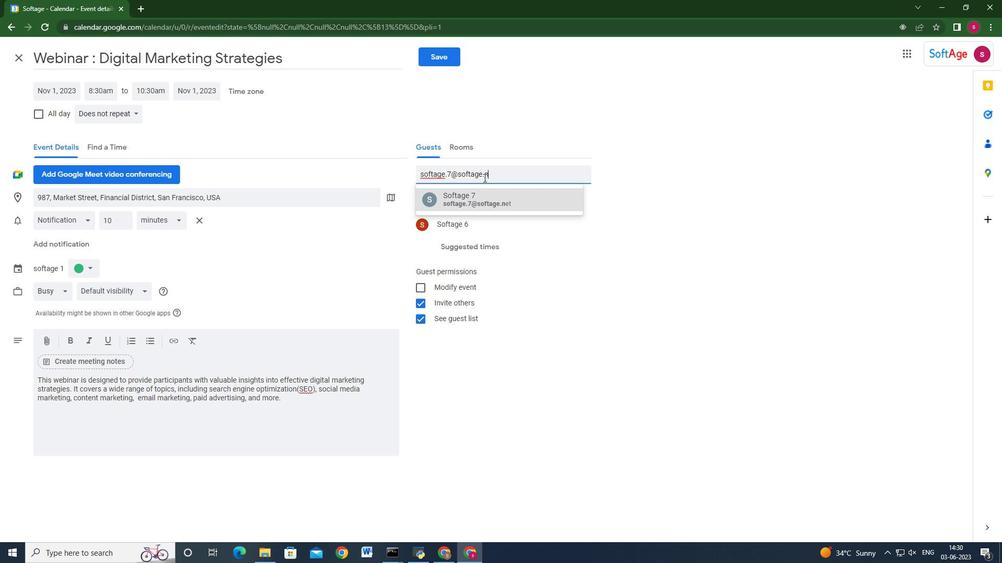 
Action: Mouse moved to (122, 120)
Screenshot: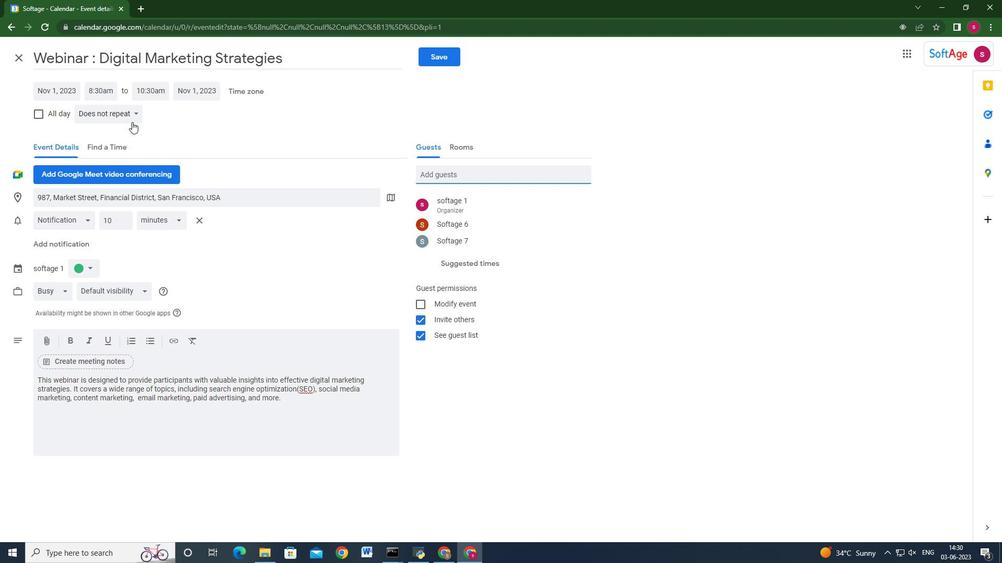 
Action: Mouse pressed left at (122, 120)
Screenshot: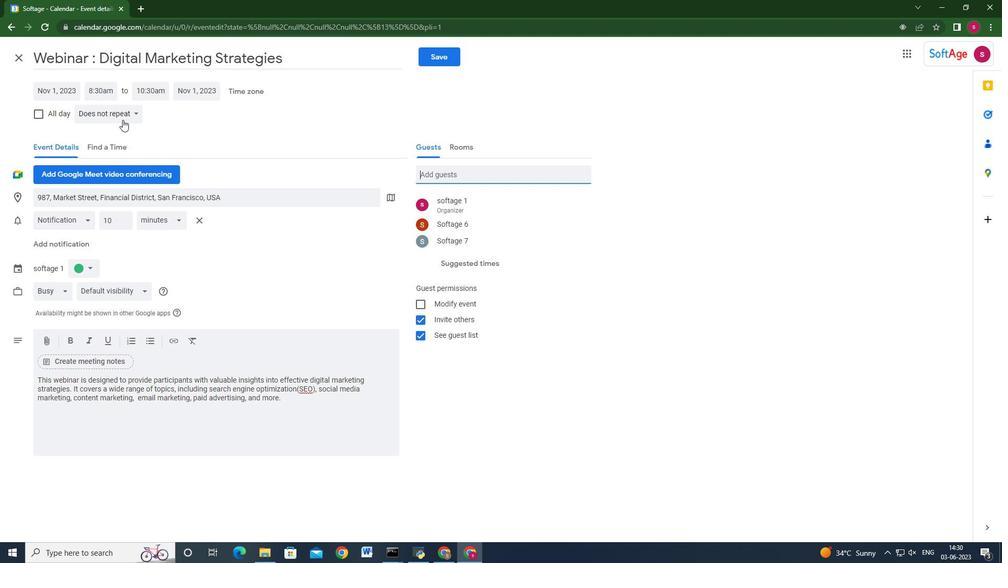 
Action: Mouse moved to (127, 120)
Screenshot: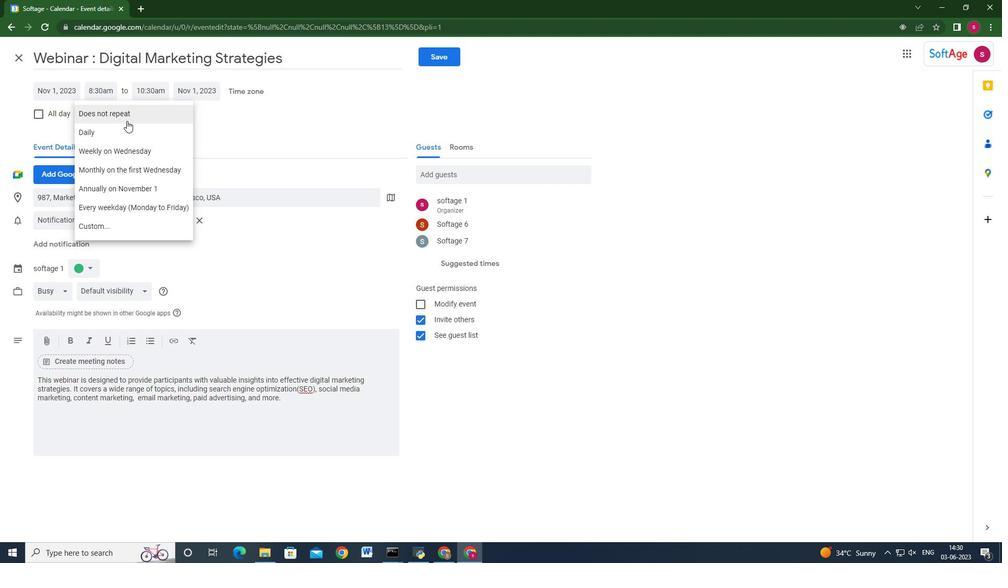 
Action: Mouse pressed left at (127, 120)
Screenshot: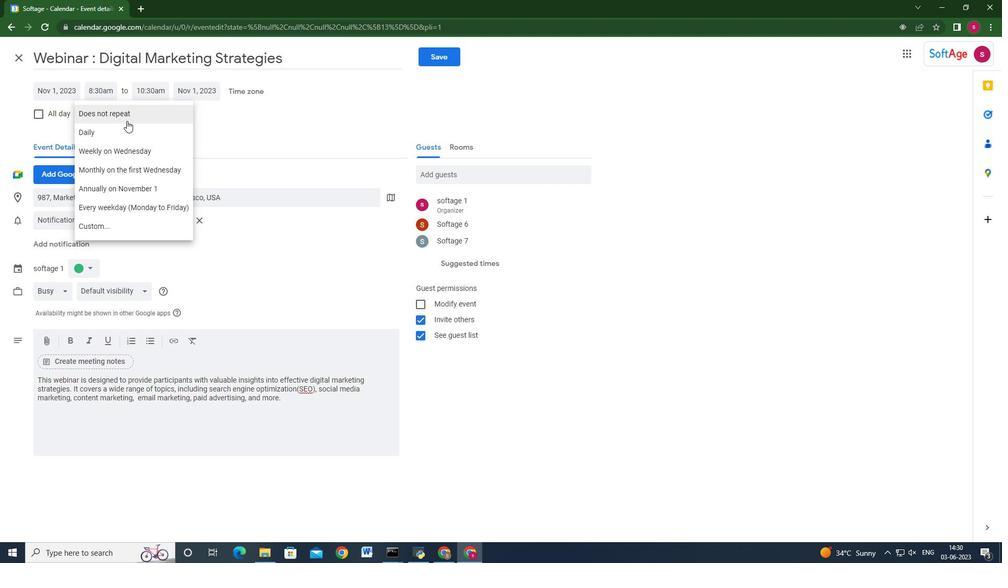 
Action: Mouse moved to (437, 60)
Screenshot: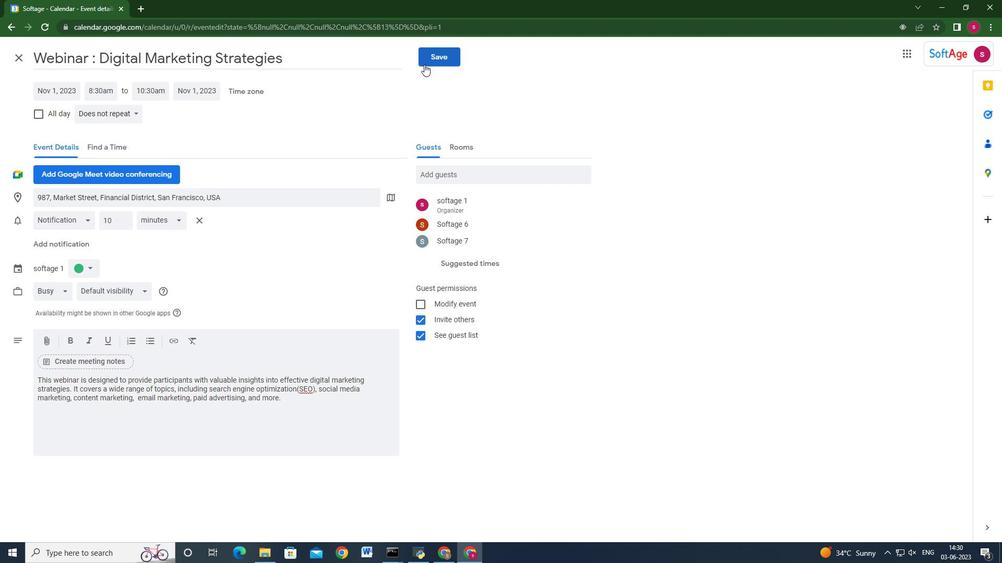 
Action: Mouse pressed left at (437, 60)
Screenshot: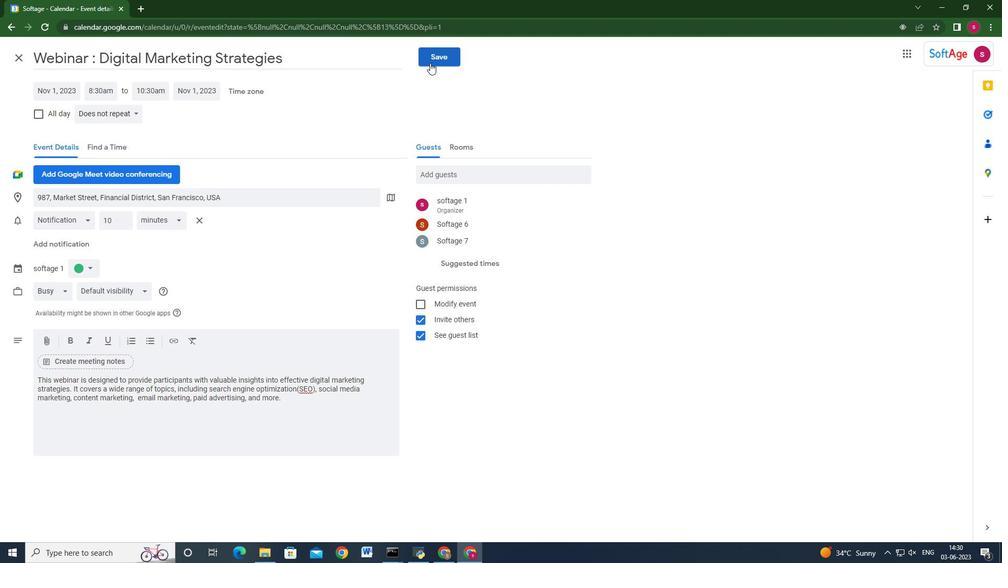 
Action: Mouse moved to (605, 315)
Screenshot: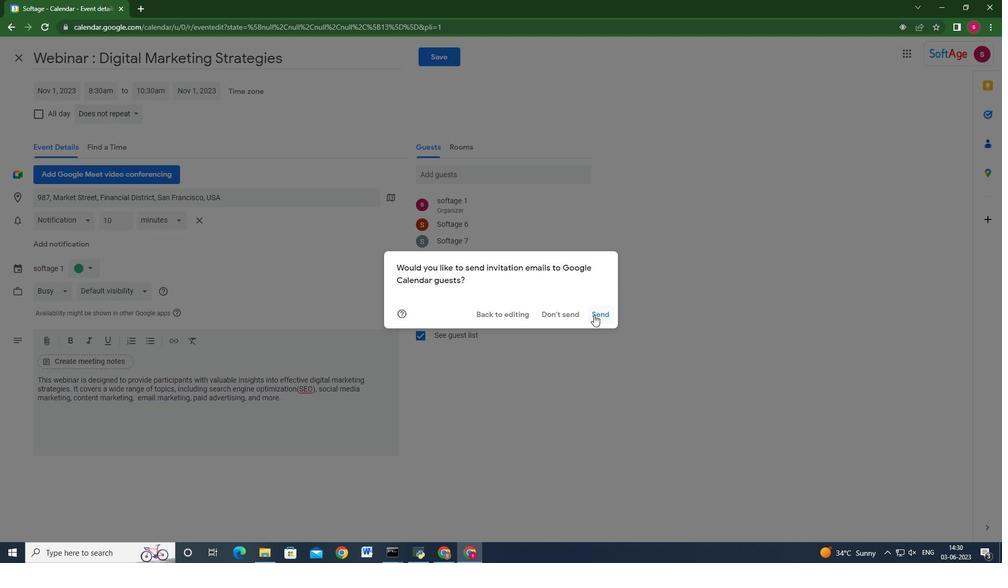 
Action: Mouse pressed left at (605, 315)
Screenshot: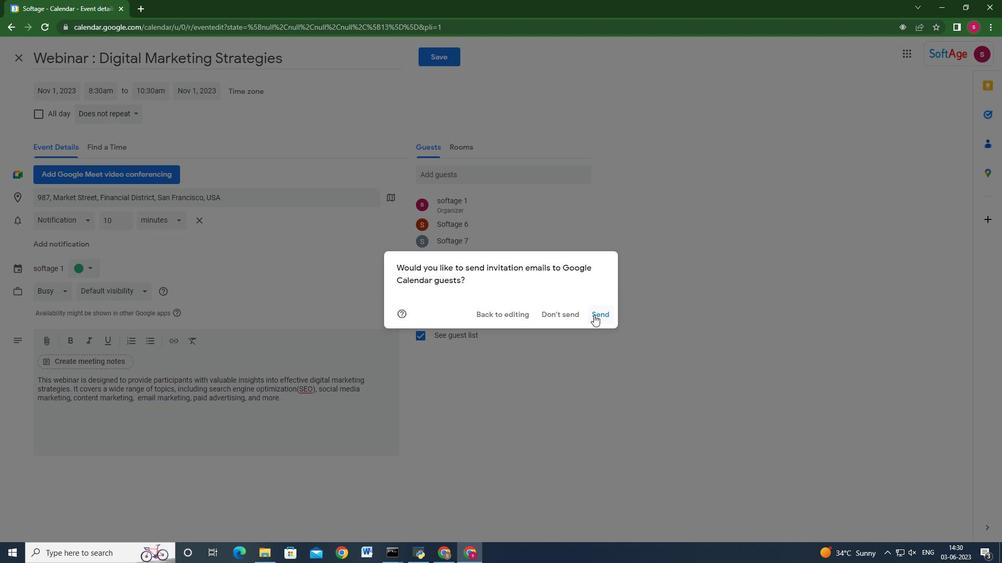 
